 Task: Check the company news.
Action: Mouse scrolled (123, 210) with delta (0, 0)
Screenshot: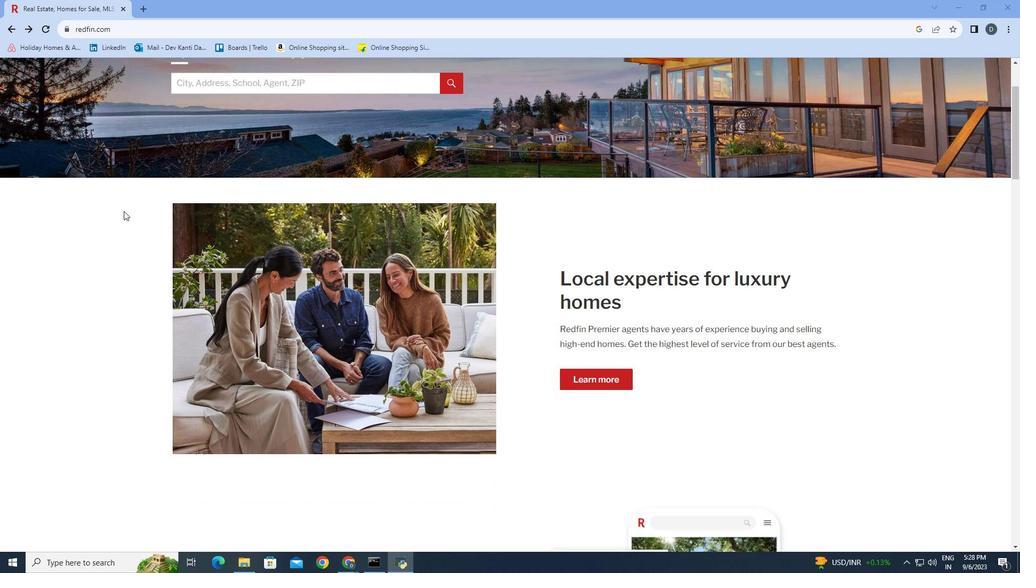 
Action: Mouse scrolled (123, 210) with delta (0, 0)
Screenshot: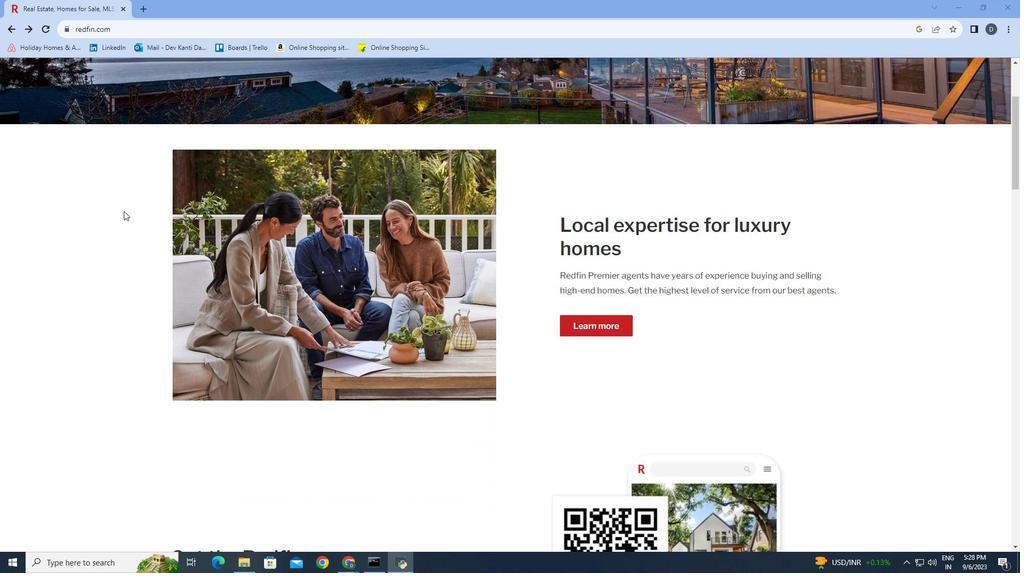 
Action: Mouse scrolled (123, 210) with delta (0, 0)
Screenshot: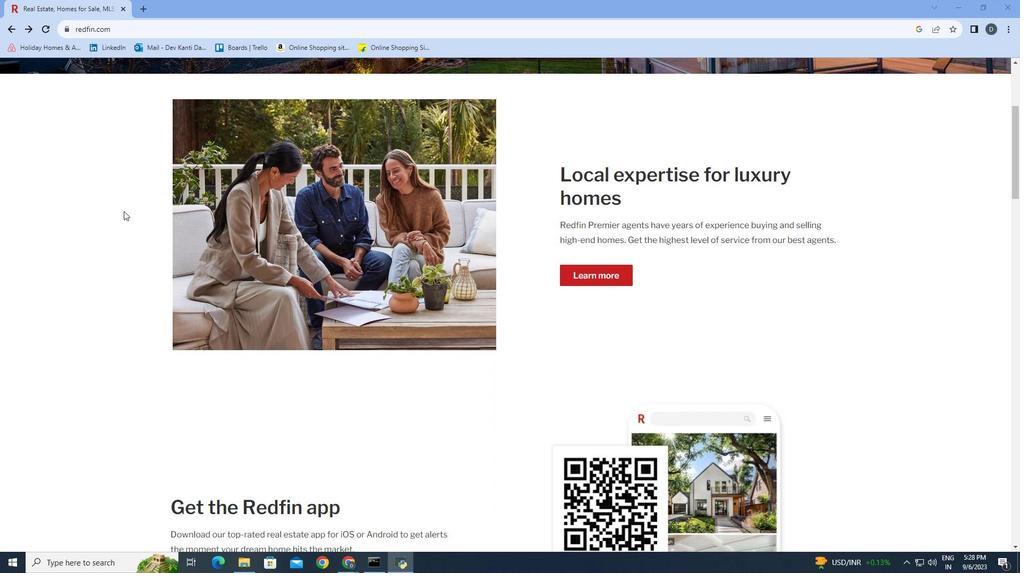 
Action: Mouse scrolled (123, 210) with delta (0, 0)
Screenshot: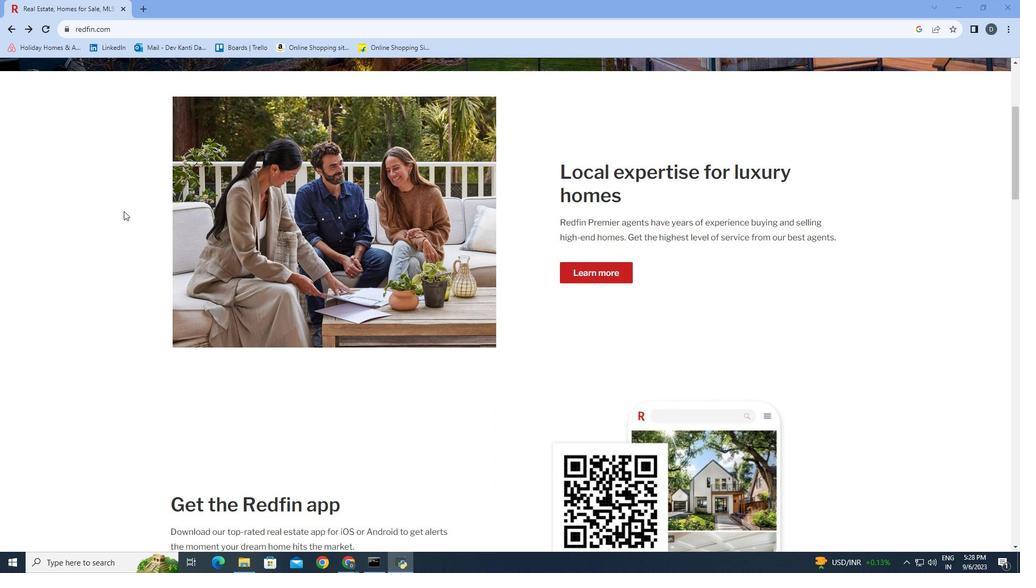 
Action: Mouse scrolled (123, 210) with delta (0, 0)
Screenshot: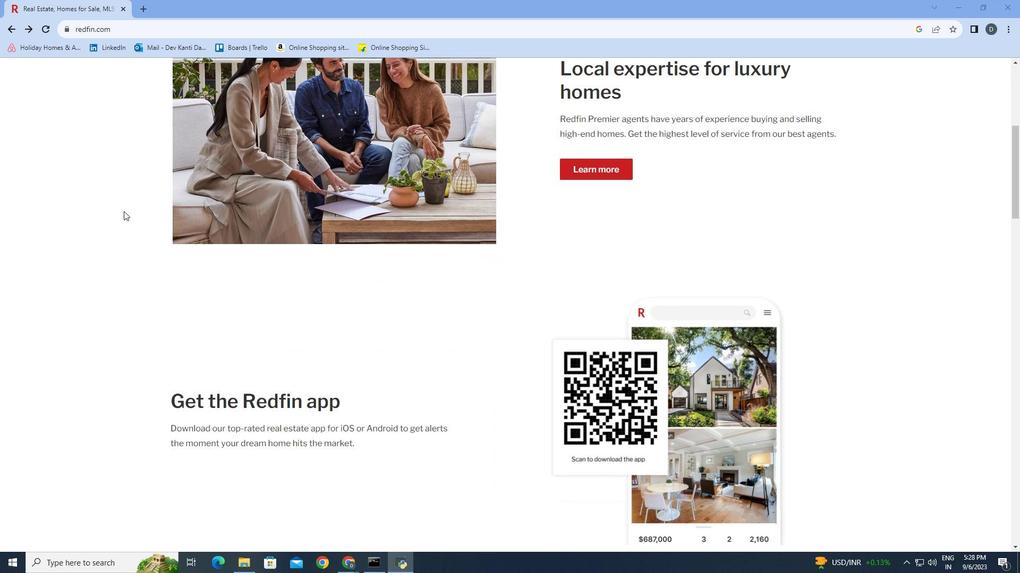 
Action: Mouse scrolled (123, 210) with delta (0, 0)
Screenshot: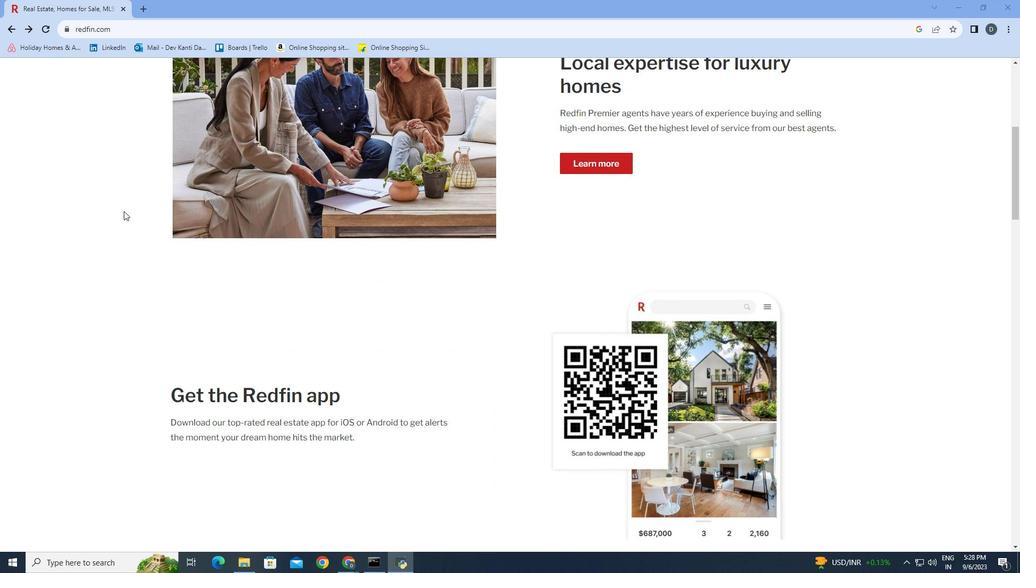 
Action: Mouse scrolled (123, 210) with delta (0, 0)
Screenshot: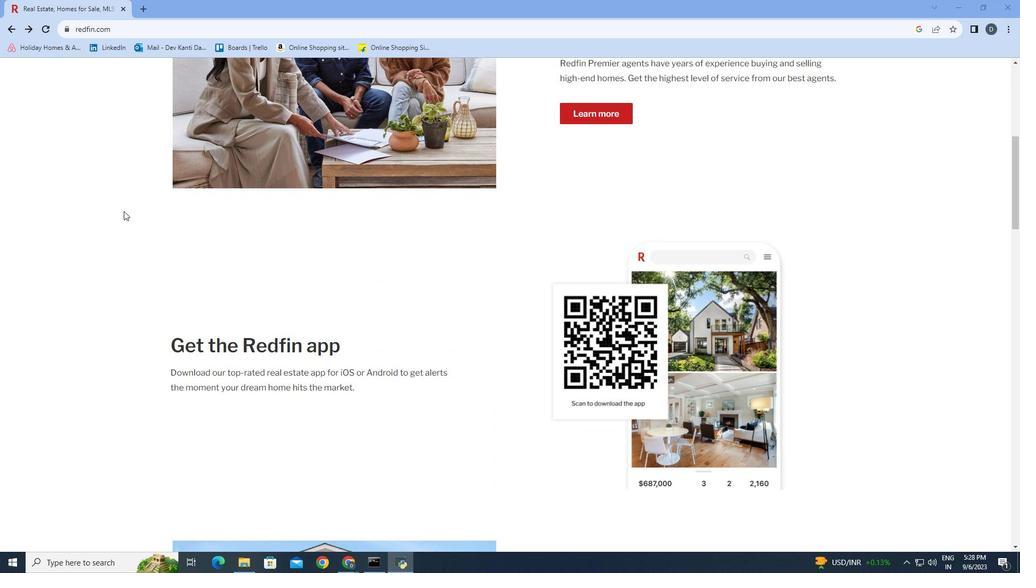 
Action: Mouse scrolled (123, 210) with delta (0, 0)
Screenshot: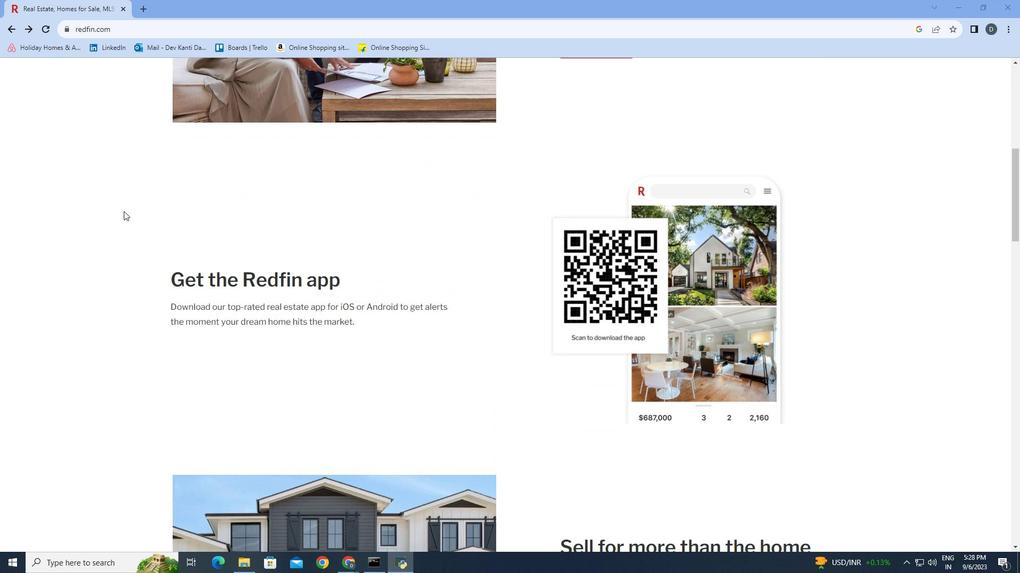 
Action: Mouse scrolled (123, 210) with delta (0, 0)
Screenshot: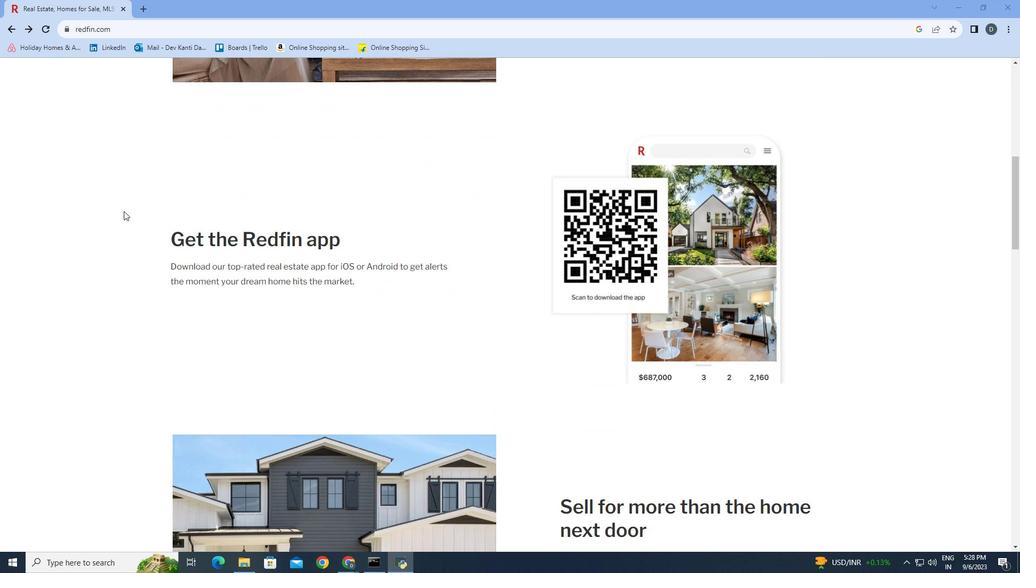 
Action: Mouse scrolled (123, 210) with delta (0, 0)
Screenshot: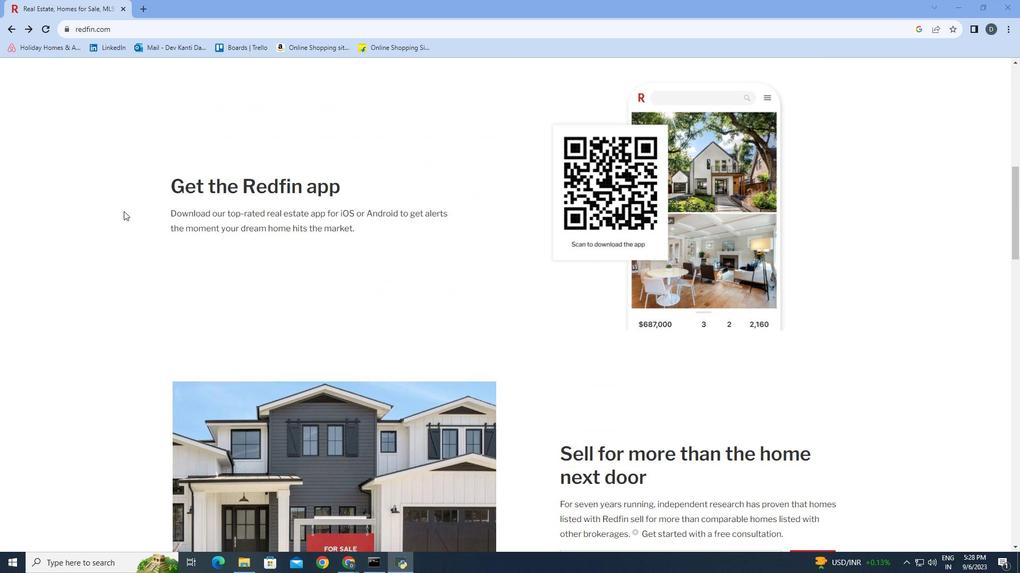 
Action: Mouse scrolled (123, 210) with delta (0, 0)
Screenshot: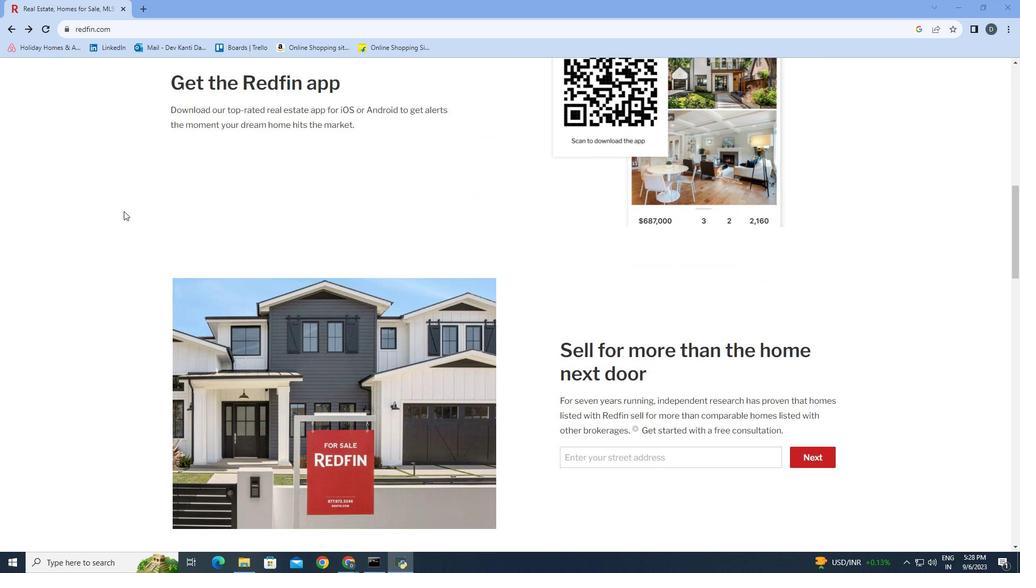 
Action: Mouse scrolled (123, 210) with delta (0, 0)
Screenshot: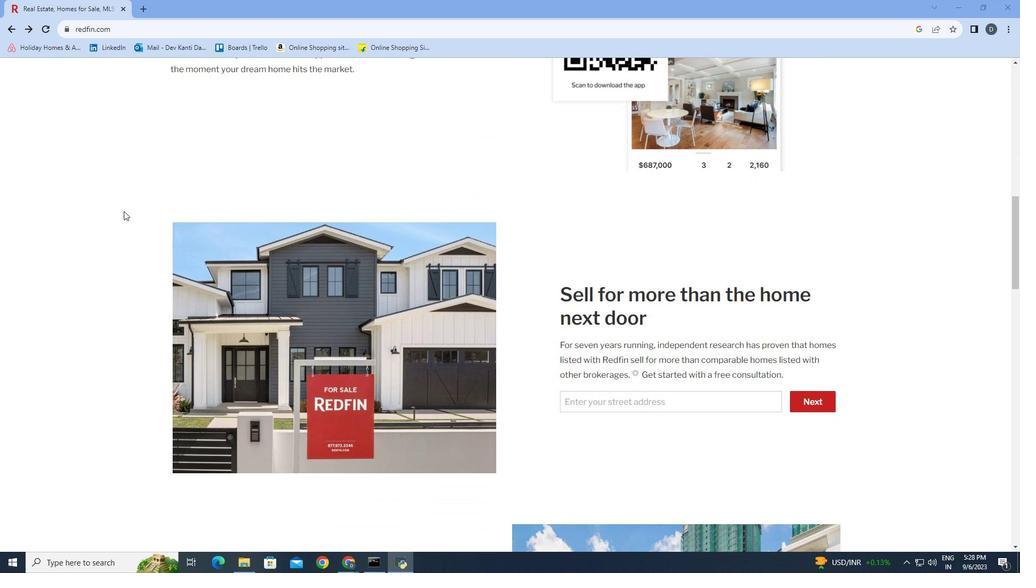 
Action: Mouse scrolled (123, 210) with delta (0, 0)
Screenshot: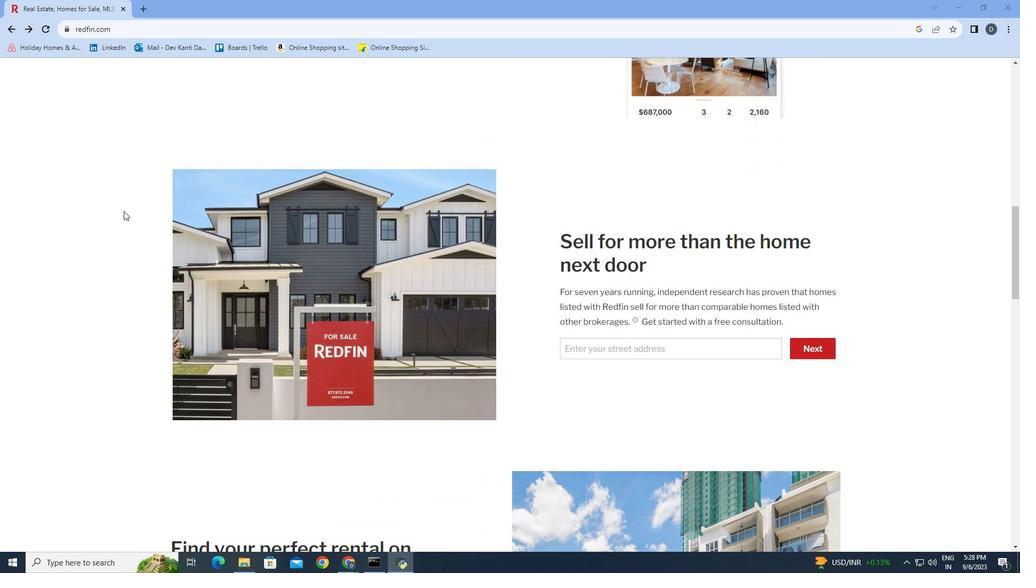 
Action: Mouse scrolled (123, 210) with delta (0, 0)
Screenshot: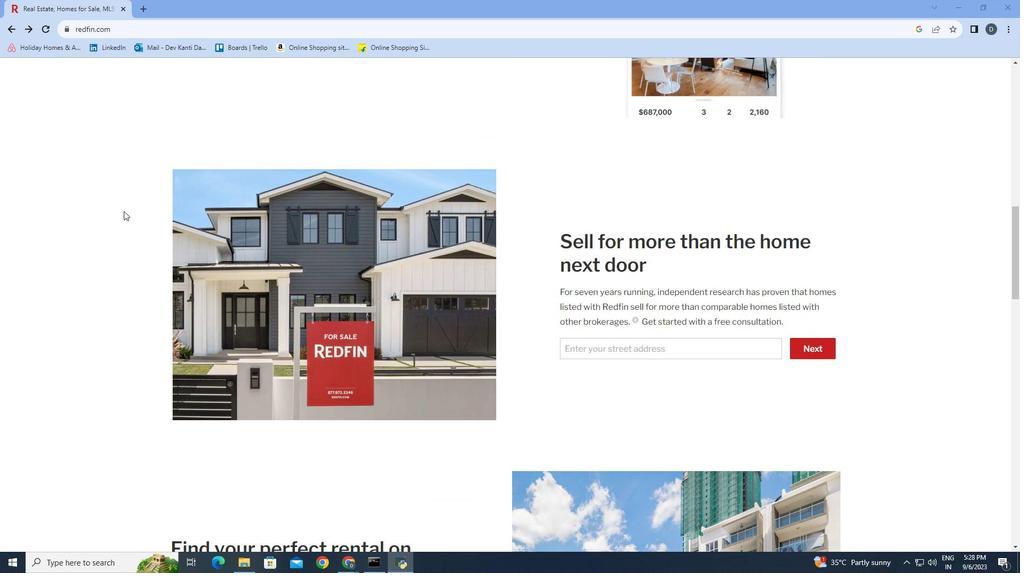 
Action: Mouse scrolled (123, 210) with delta (0, 0)
Screenshot: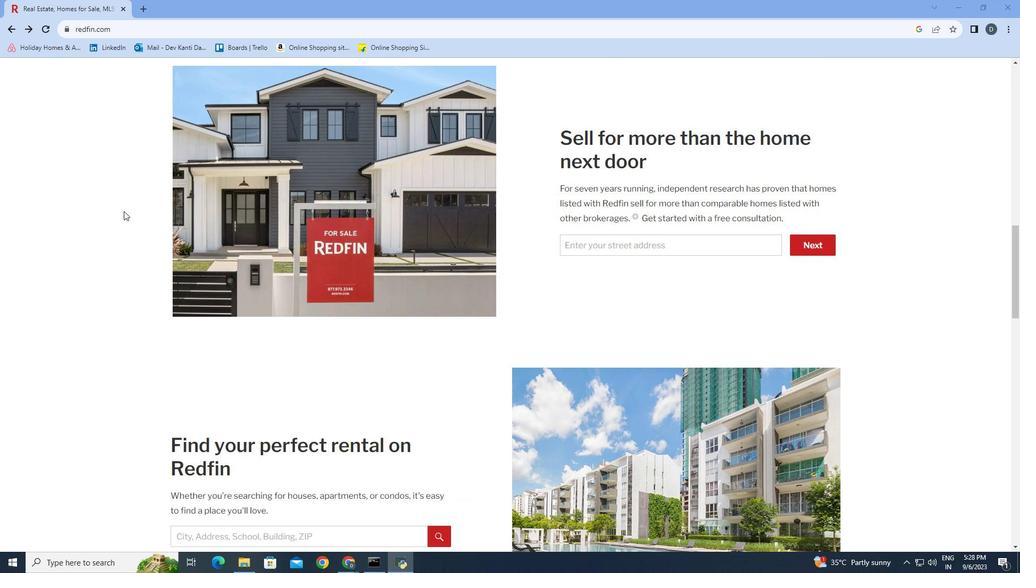 
Action: Mouse scrolled (123, 210) with delta (0, 0)
Screenshot: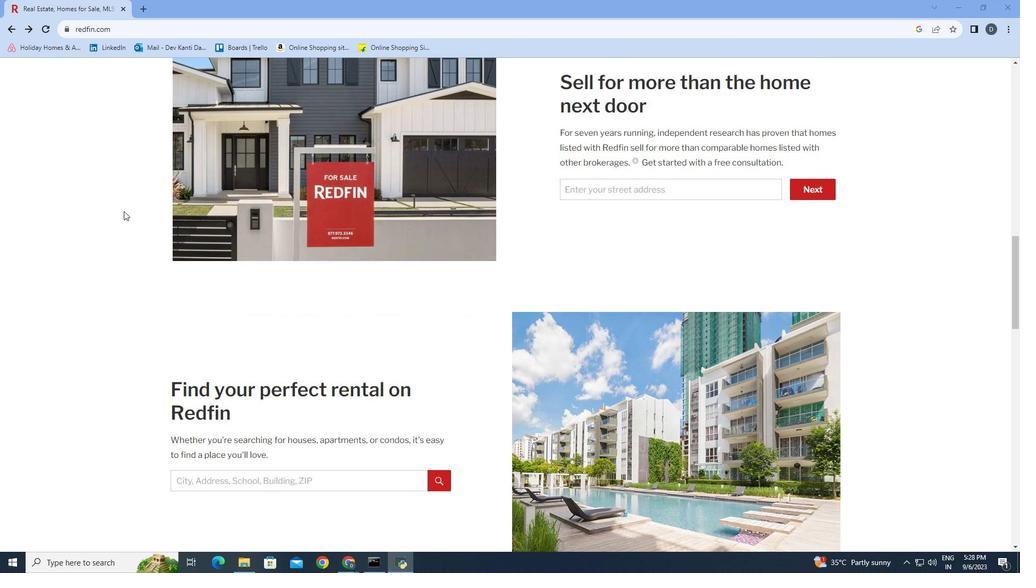 
Action: Mouse scrolled (123, 210) with delta (0, 0)
Screenshot: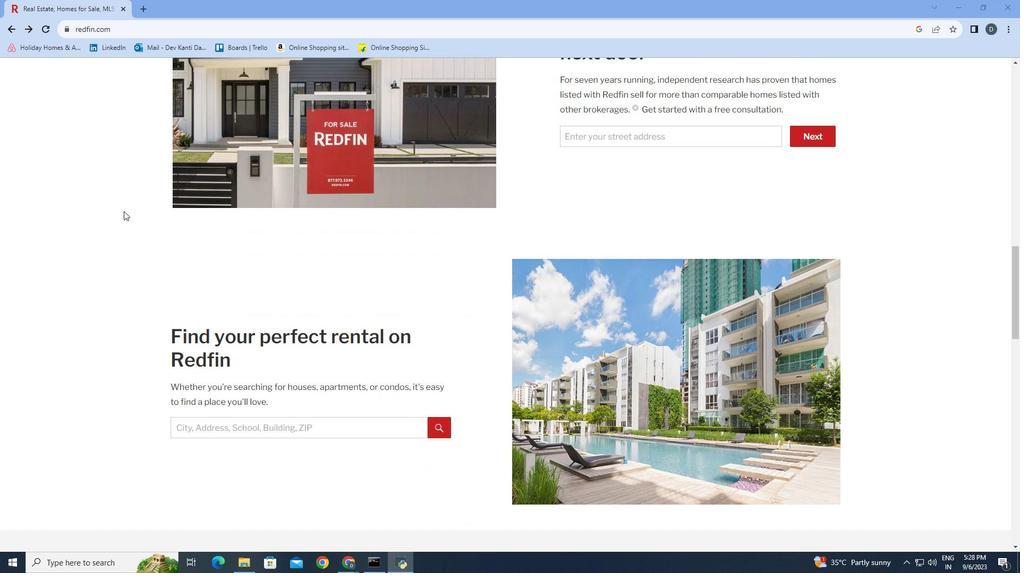 
Action: Mouse scrolled (123, 210) with delta (0, 0)
Screenshot: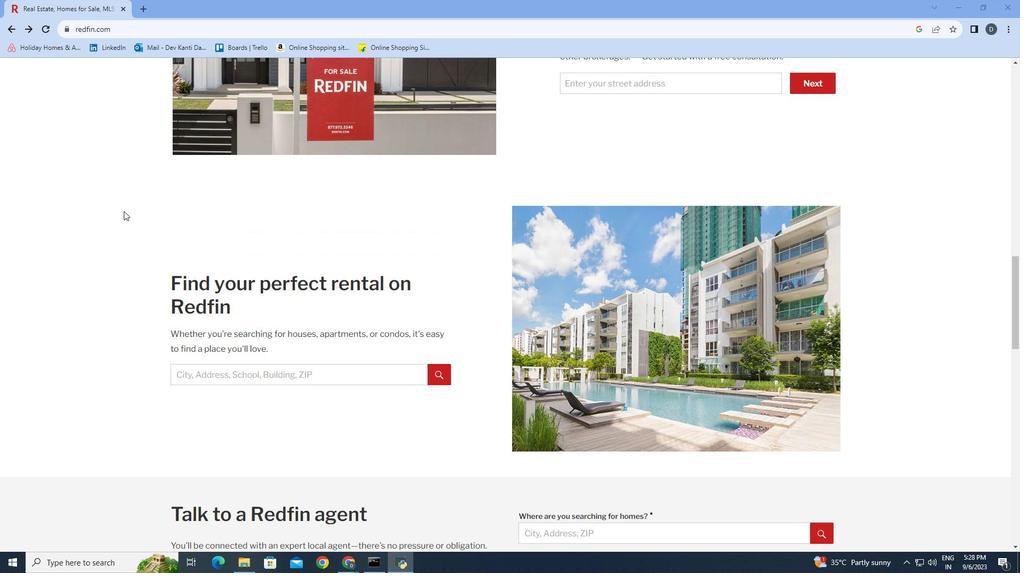 
Action: Mouse scrolled (123, 210) with delta (0, 0)
Screenshot: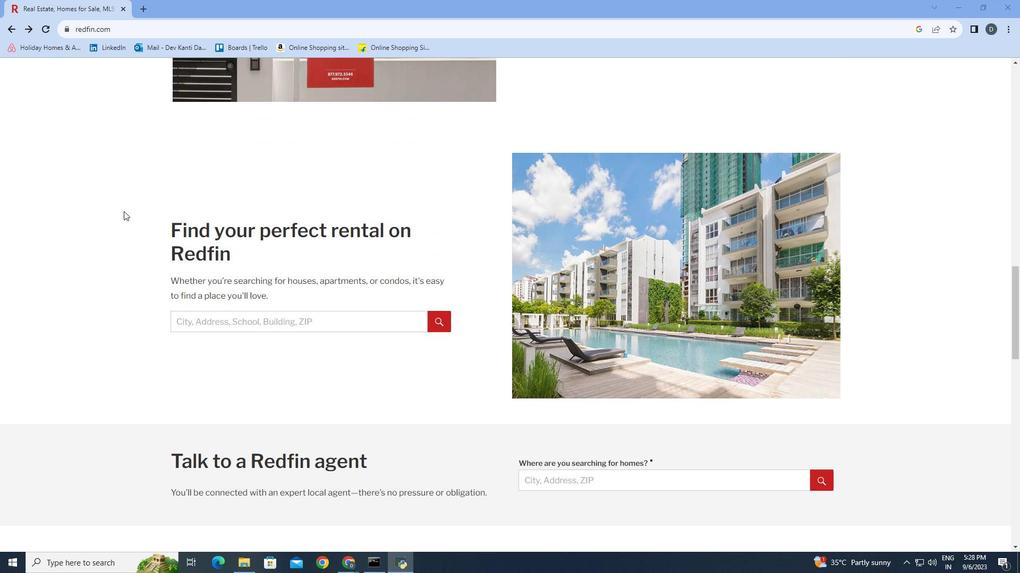 
Action: Mouse scrolled (123, 210) with delta (0, 0)
Screenshot: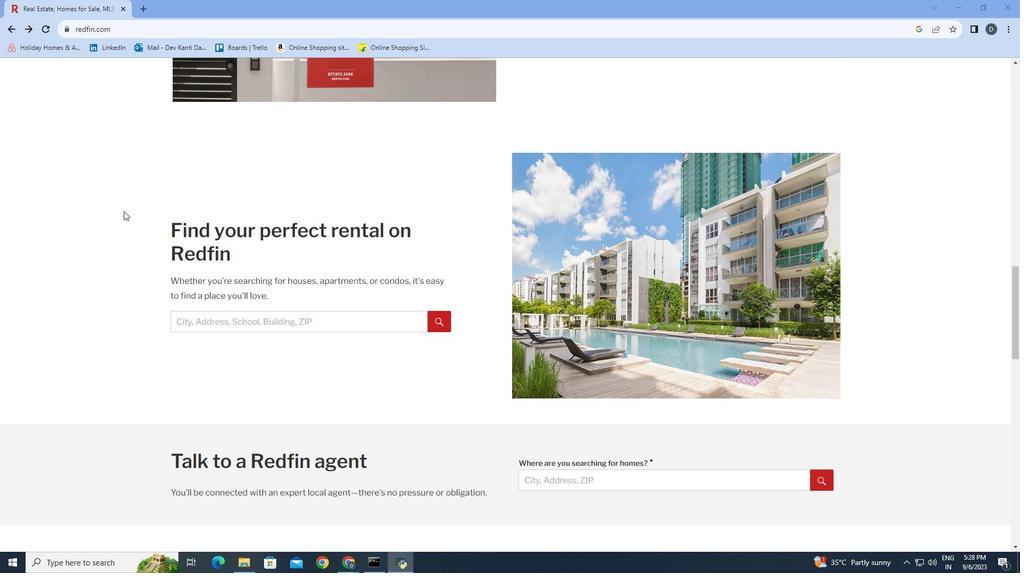 
Action: Mouse scrolled (123, 210) with delta (0, 0)
Screenshot: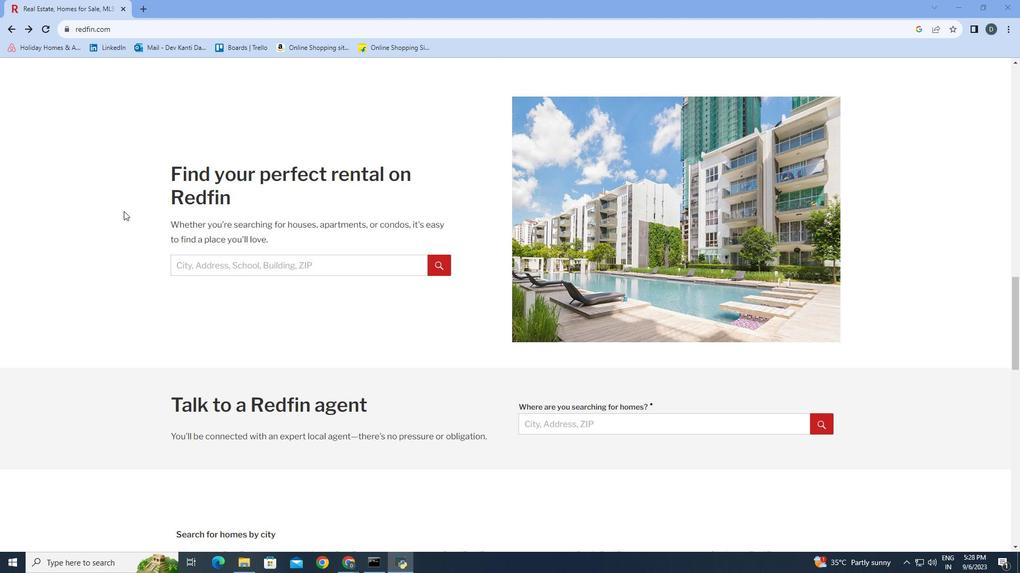 
Action: Mouse scrolled (123, 210) with delta (0, 0)
Screenshot: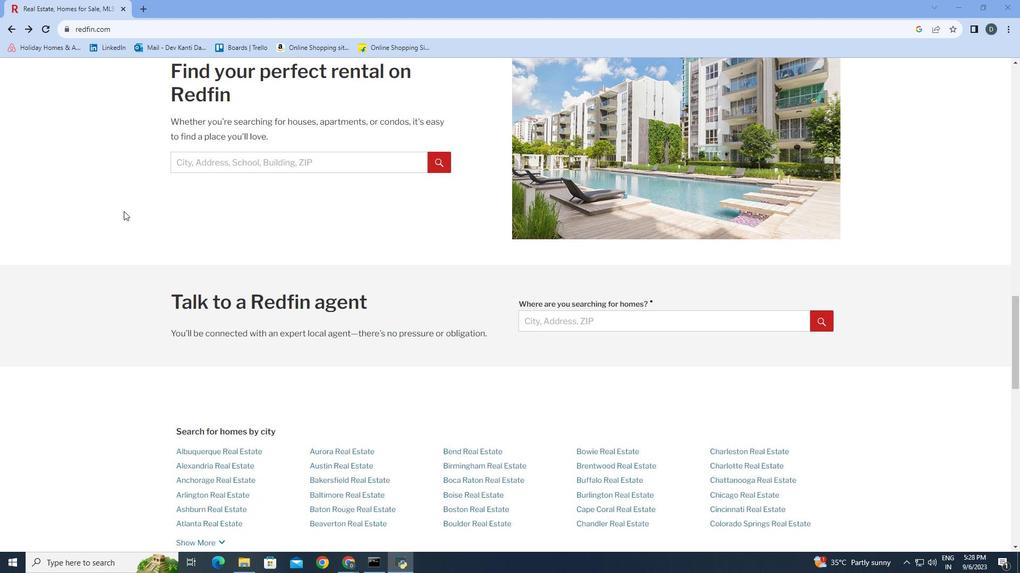 
Action: Mouse scrolled (123, 210) with delta (0, 0)
Screenshot: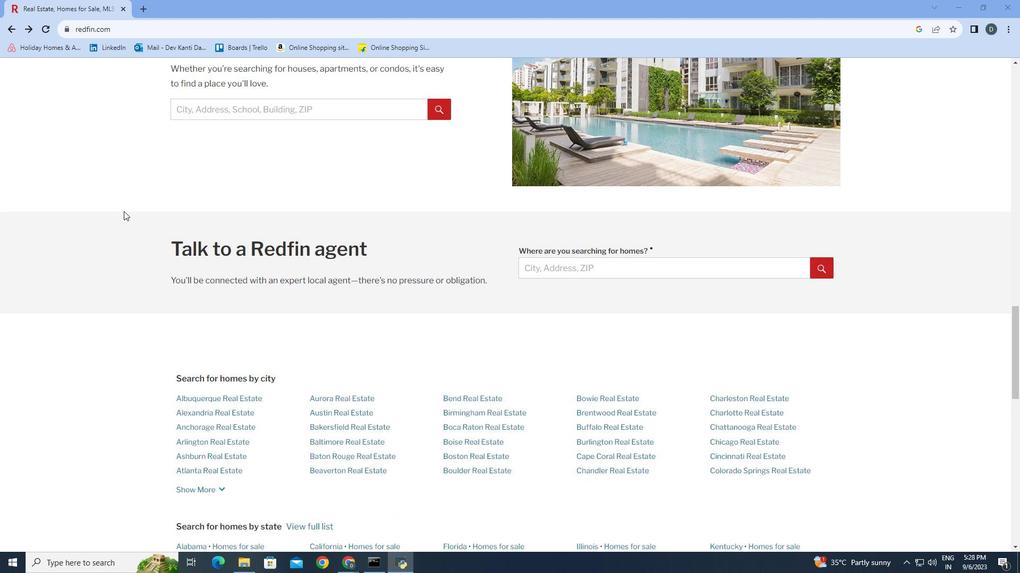
Action: Mouse scrolled (123, 210) with delta (0, 0)
Screenshot: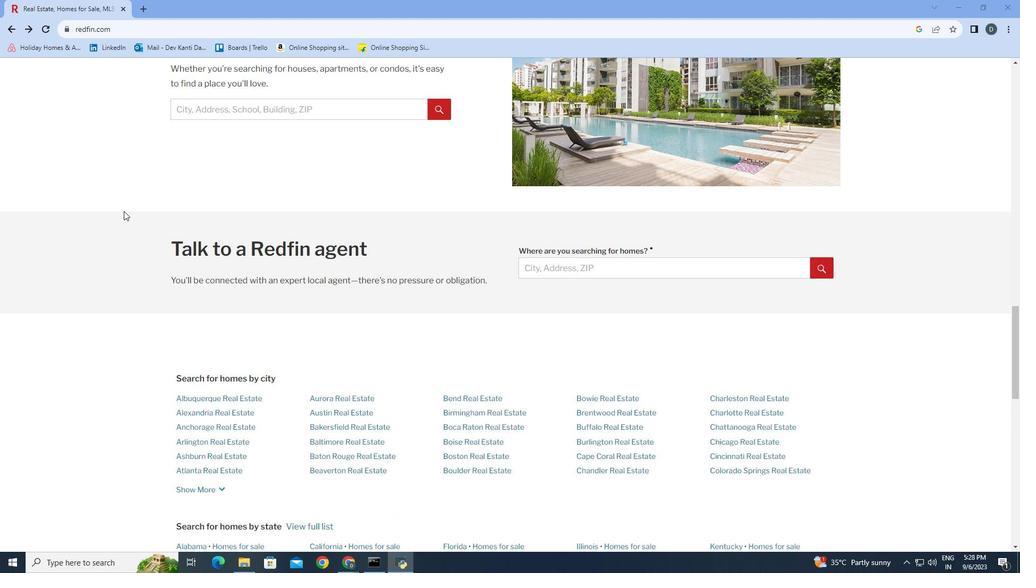 
Action: Mouse scrolled (123, 210) with delta (0, 0)
Screenshot: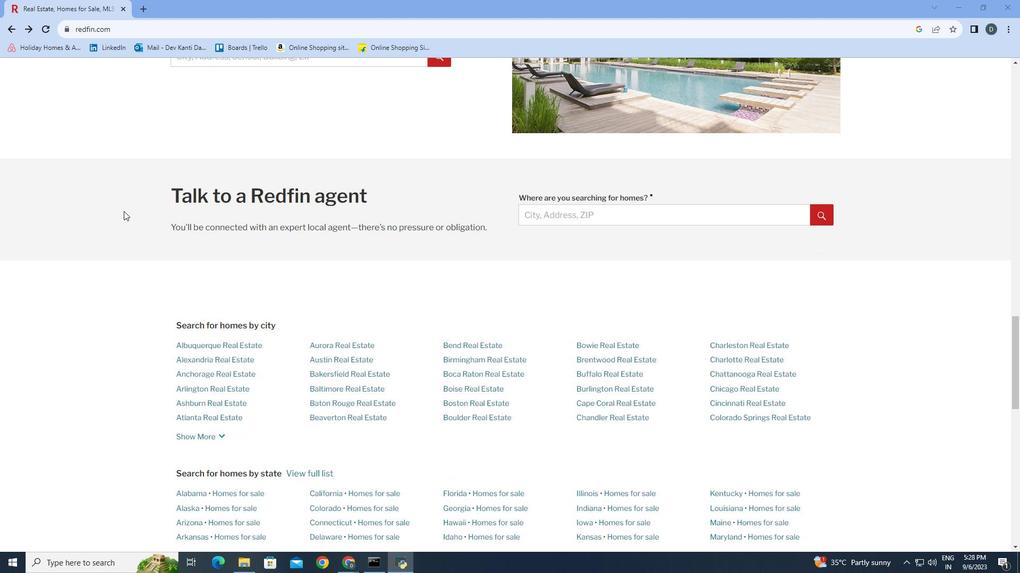 
Action: Mouse scrolled (123, 210) with delta (0, 0)
Screenshot: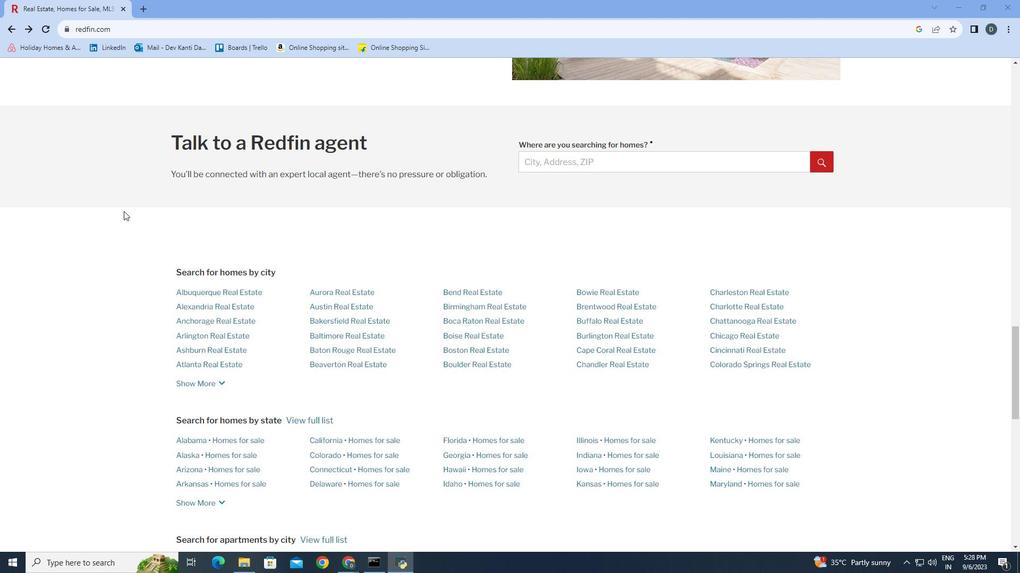 
Action: Mouse scrolled (123, 210) with delta (0, 0)
Screenshot: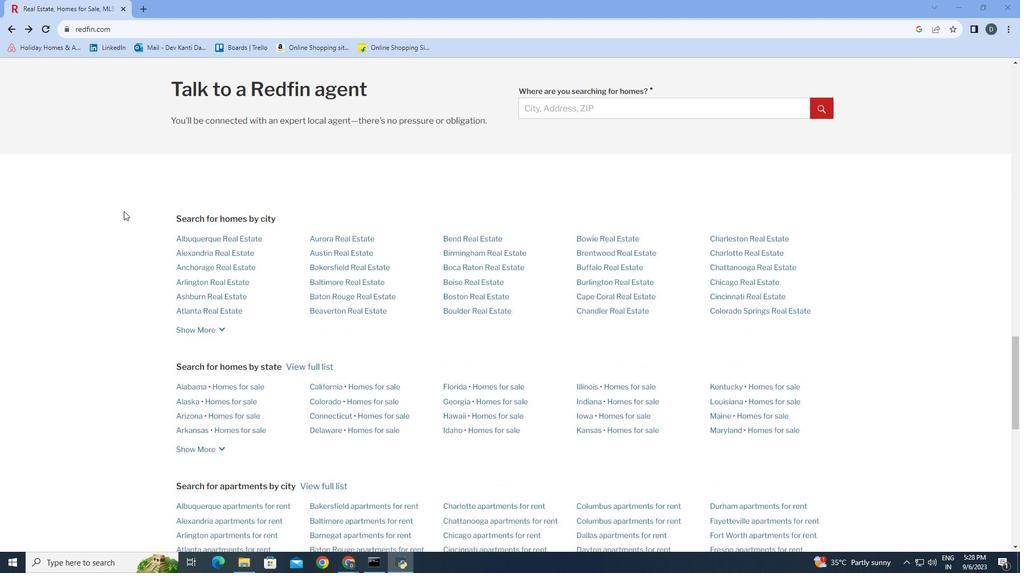 
Action: Mouse scrolled (123, 210) with delta (0, 0)
Screenshot: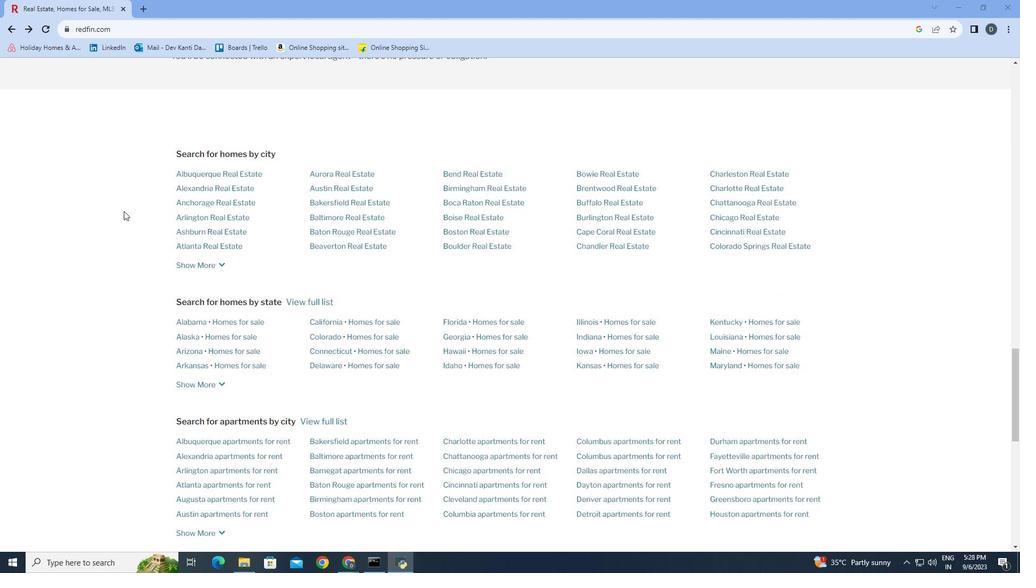 
Action: Mouse scrolled (123, 210) with delta (0, 0)
Screenshot: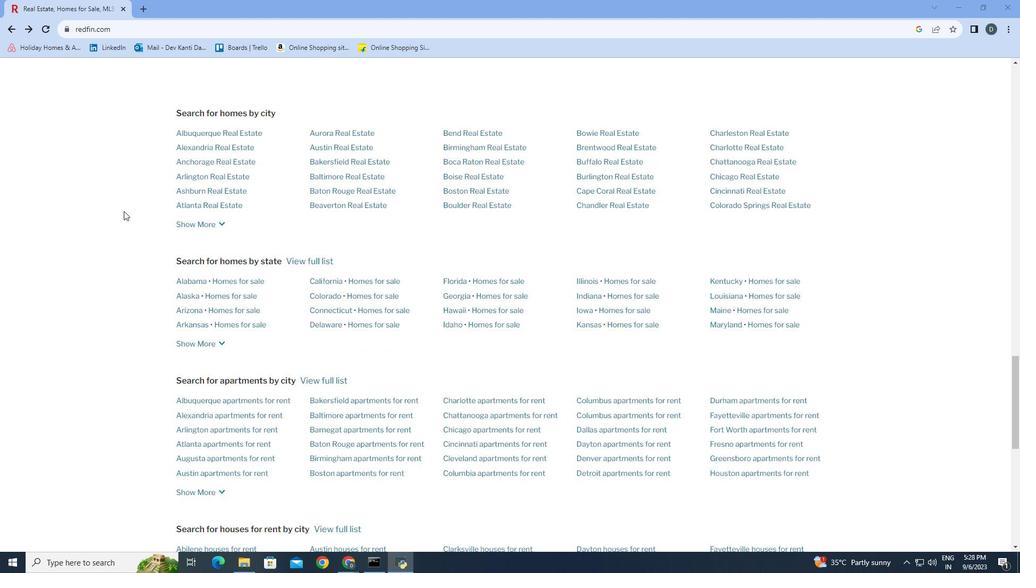 
Action: Mouse scrolled (123, 210) with delta (0, 0)
Screenshot: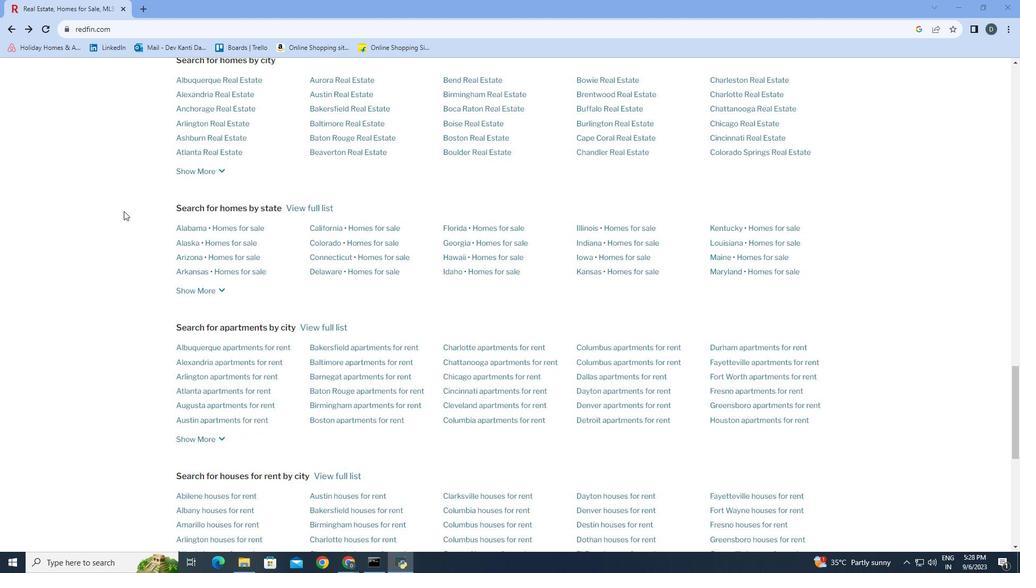 
Action: Mouse scrolled (123, 210) with delta (0, 0)
Screenshot: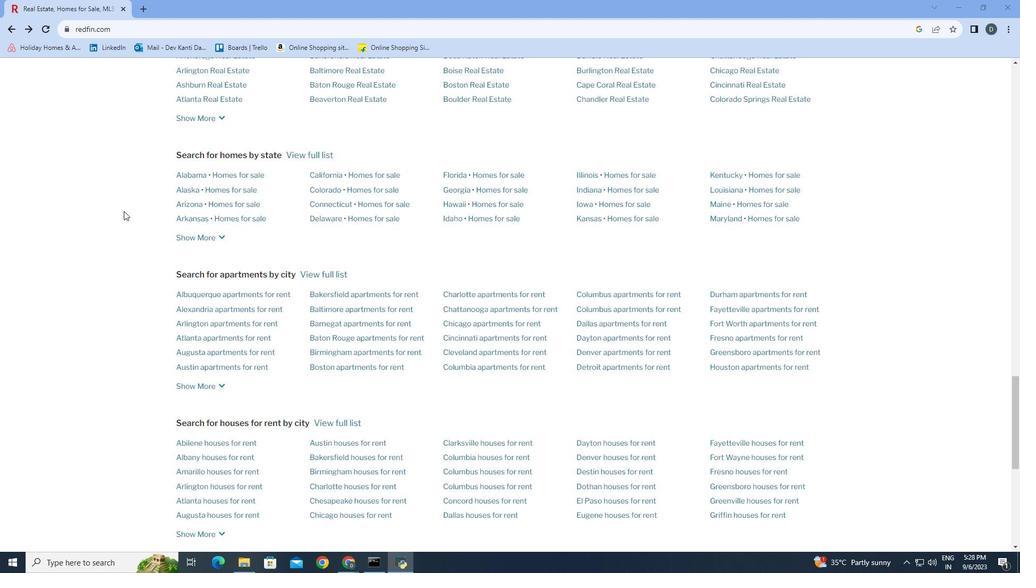 
Action: Mouse scrolled (123, 210) with delta (0, 0)
Screenshot: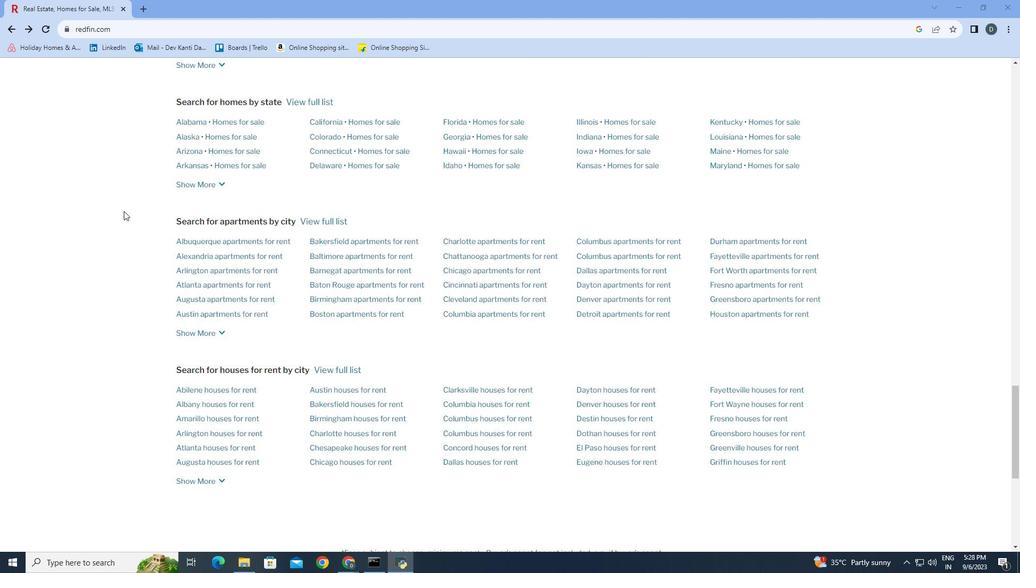 
Action: Mouse scrolled (123, 210) with delta (0, 0)
Screenshot: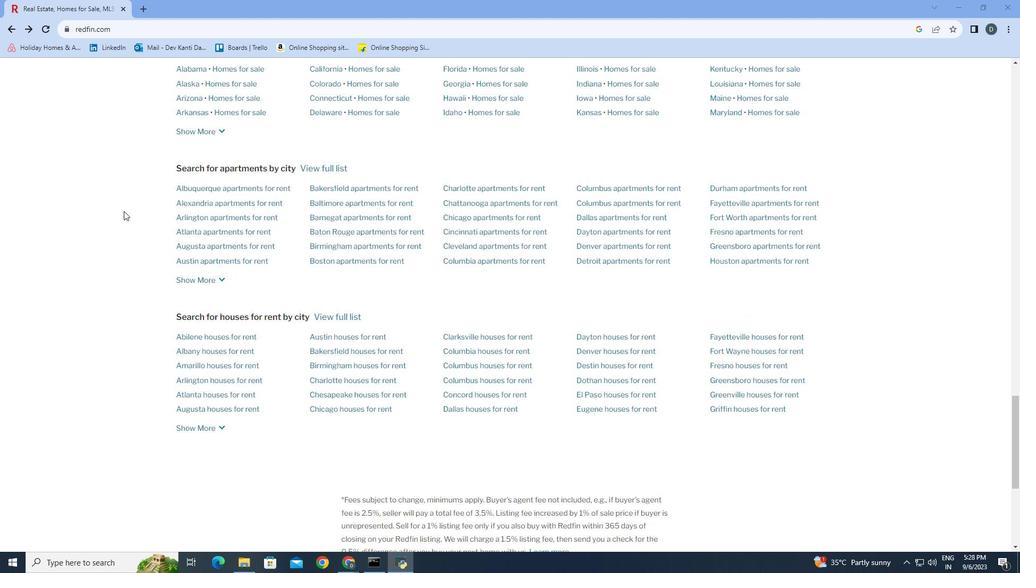 
Action: Mouse scrolled (123, 210) with delta (0, 0)
Screenshot: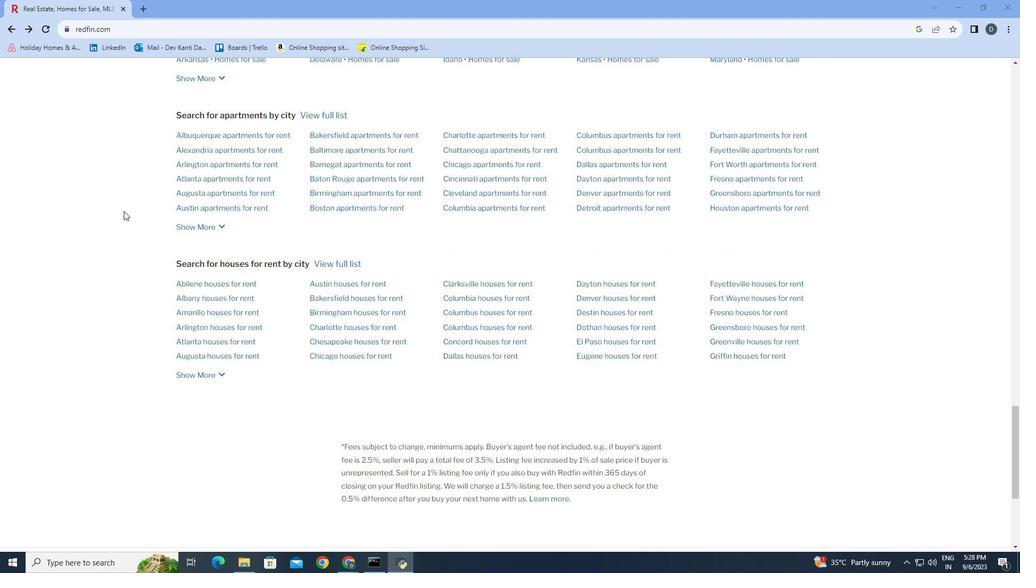 
Action: Mouse scrolled (123, 210) with delta (0, 0)
Screenshot: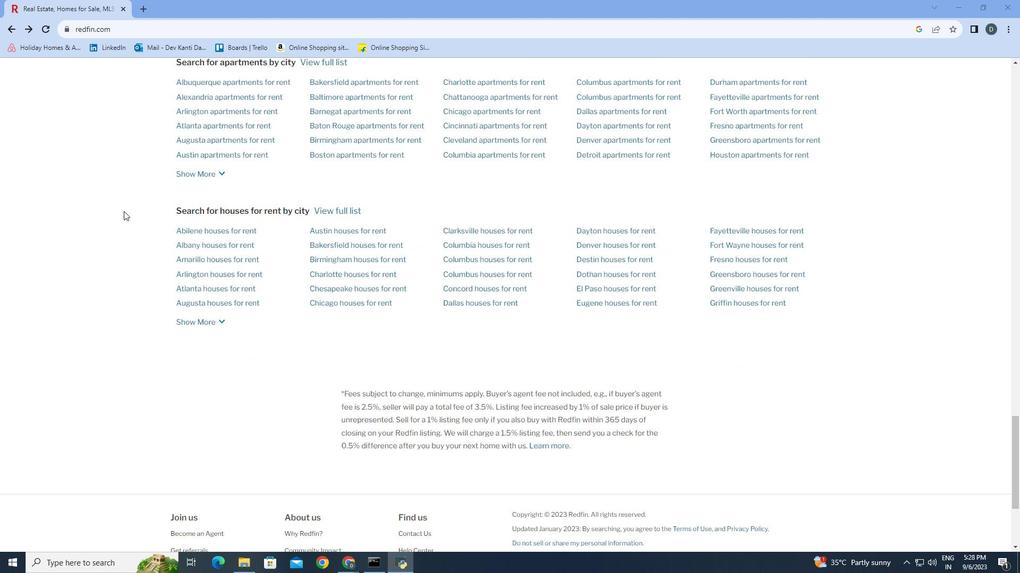 
Action: Mouse scrolled (123, 210) with delta (0, 0)
Screenshot: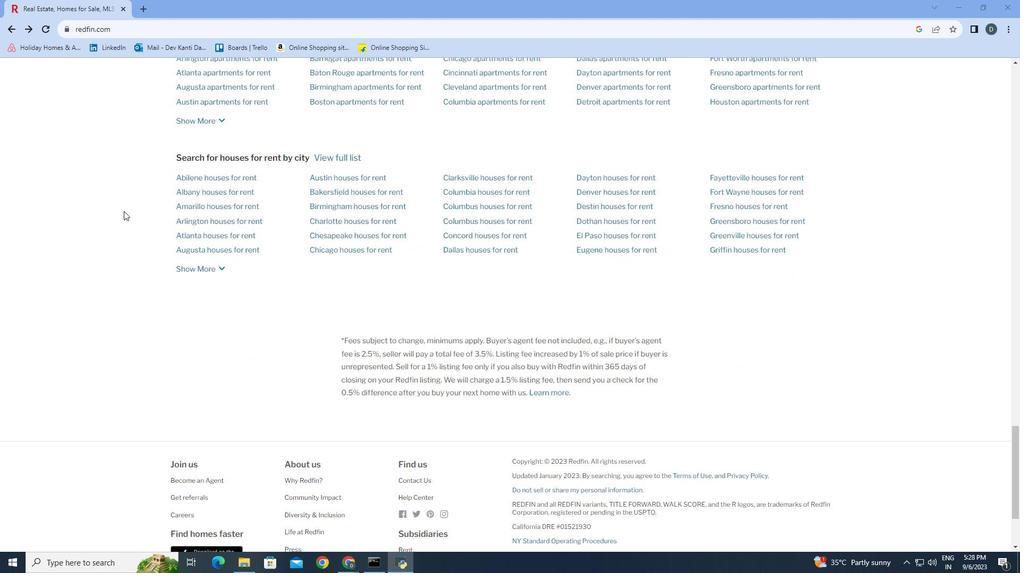 
Action: Mouse scrolled (123, 210) with delta (0, 0)
Screenshot: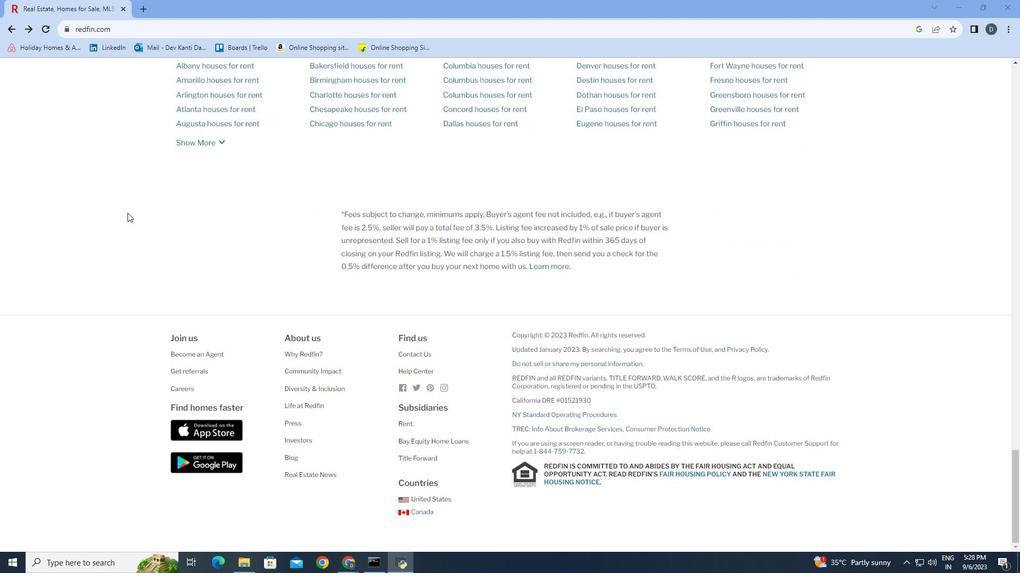 
Action: Mouse scrolled (123, 210) with delta (0, 0)
Screenshot: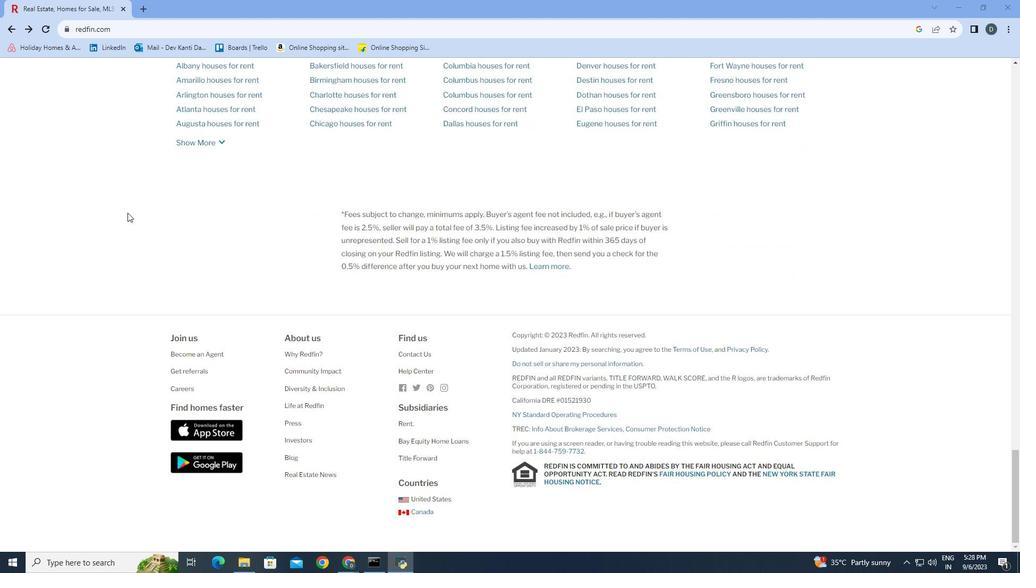 
Action: Mouse scrolled (123, 210) with delta (0, 0)
Screenshot: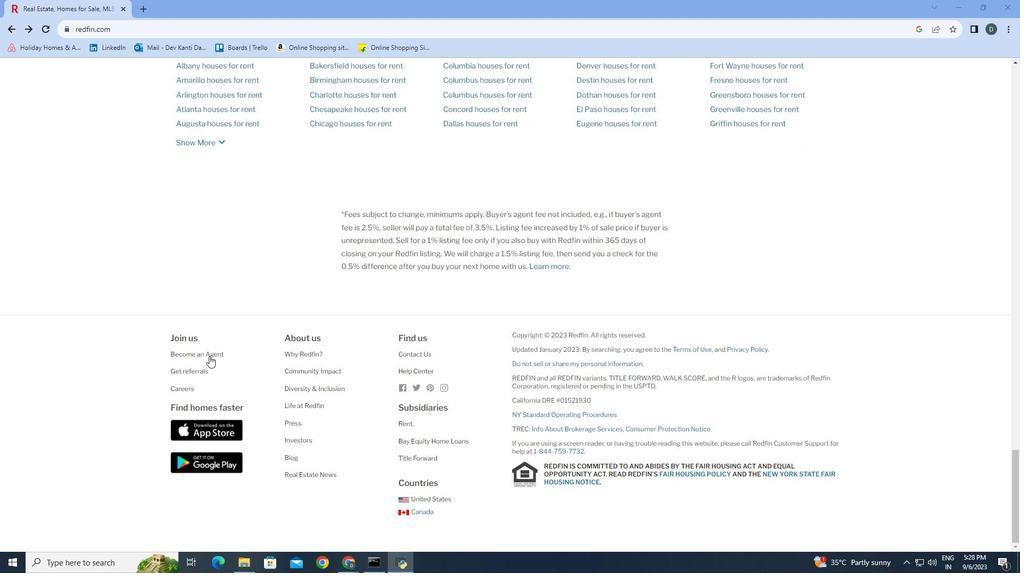 
Action: Mouse scrolled (123, 210) with delta (0, 0)
Screenshot: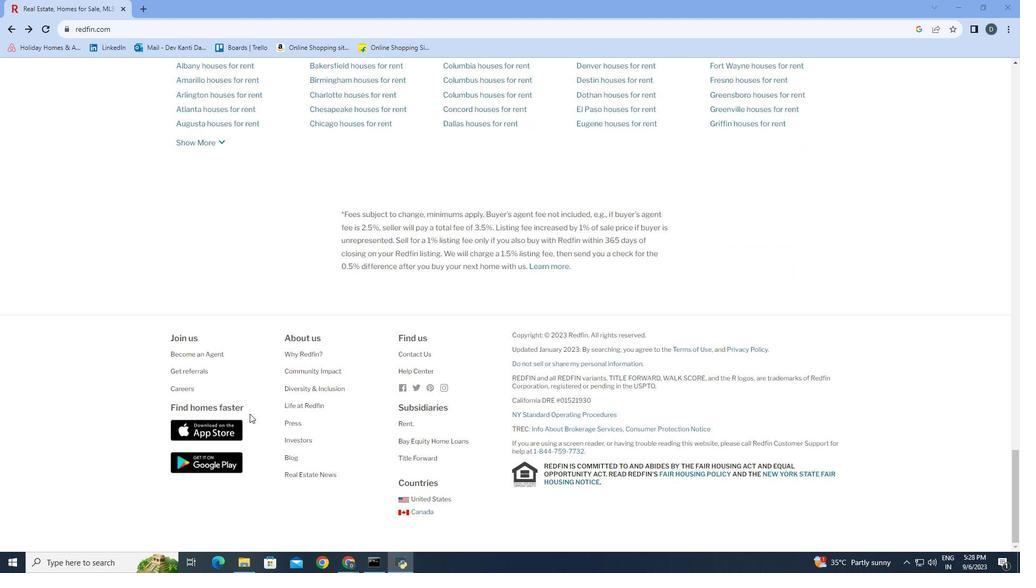 
Action: Mouse scrolled (123, 210) with delta (0, 0)
Screenshot: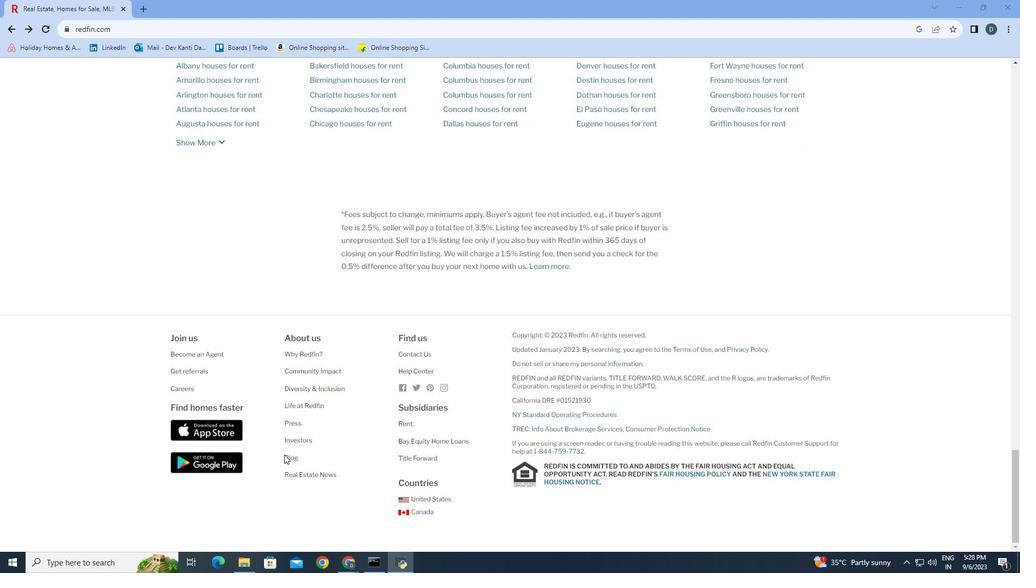 
Action: Mouse moved to (294, 475)
Screenshot: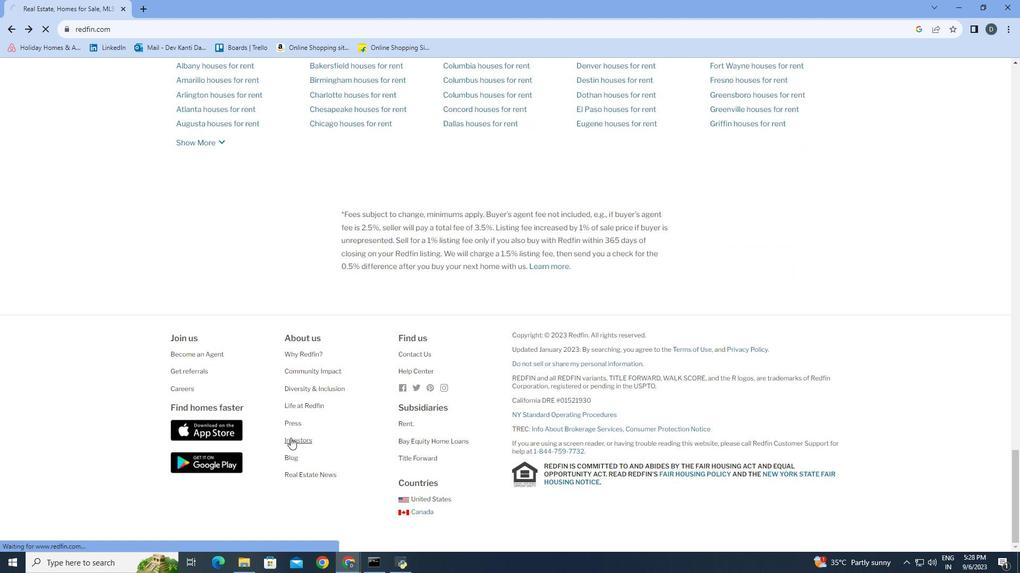 
Action: Mouse pressed left at (294, 475)
Screenshot: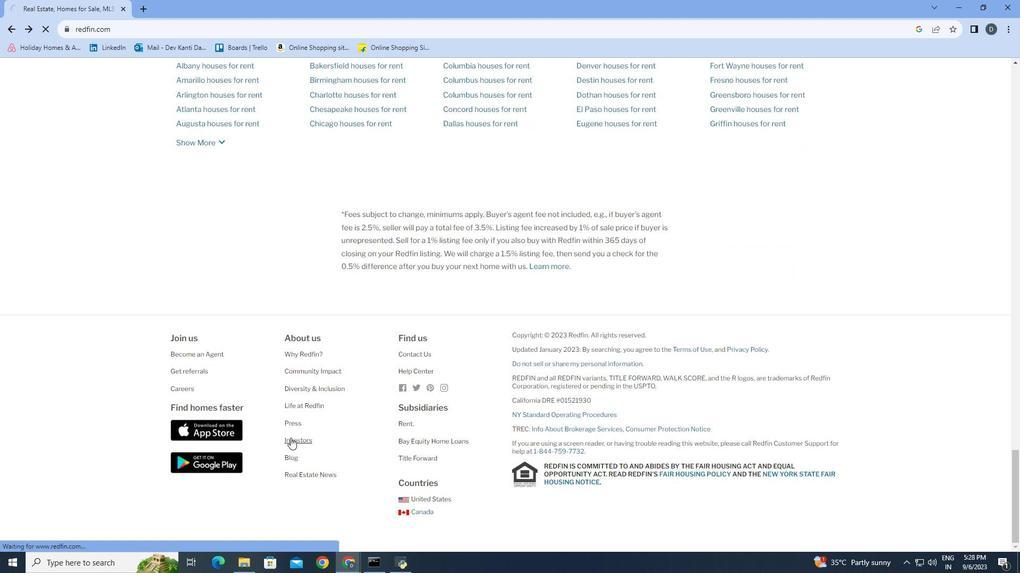 
Action: Mouse moved to (503, 373)
Screenshot: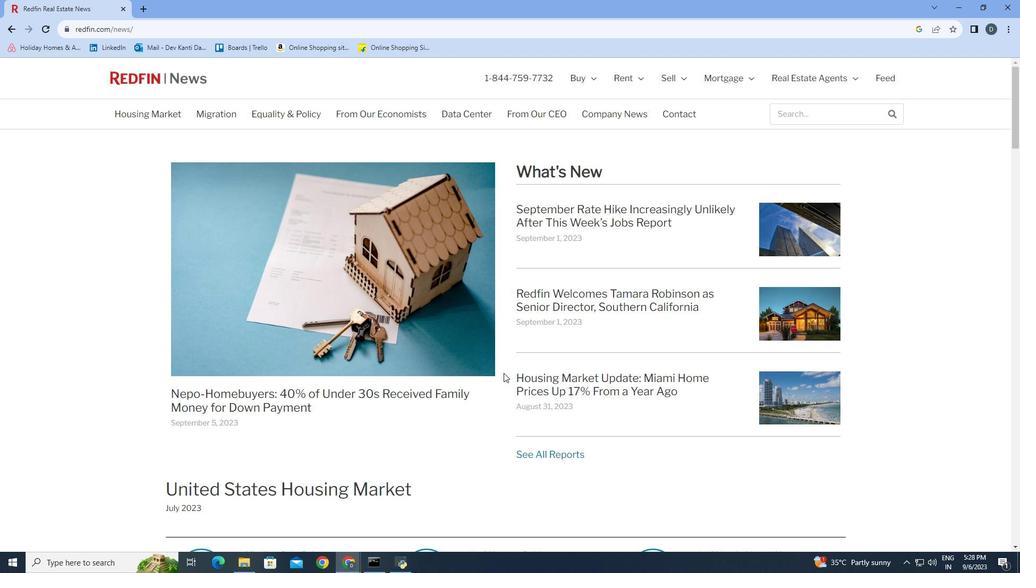 
Action: Mouse scrolled (503, 373) with delta (0, 0)
Screenshot: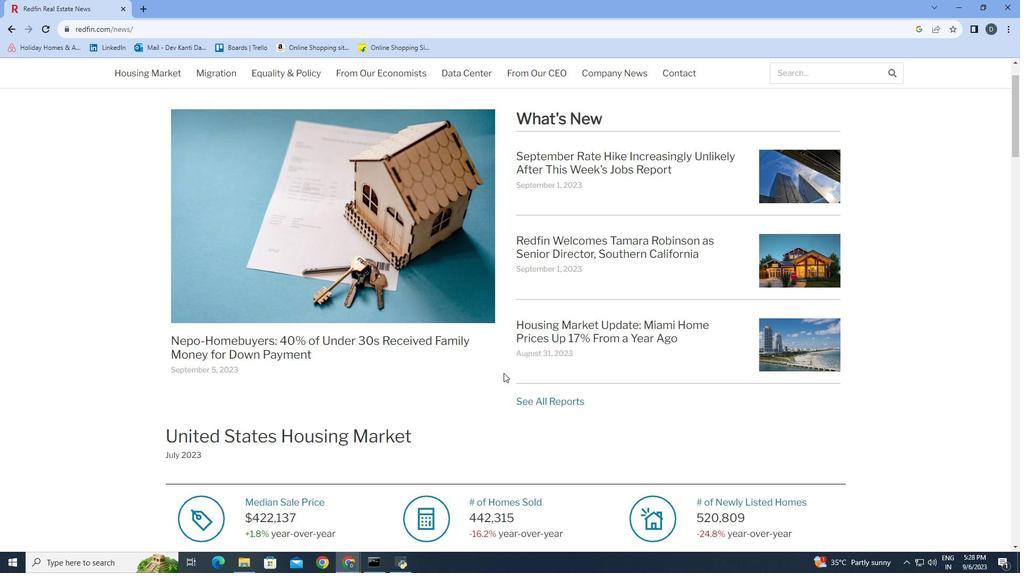 
Action: Mouse scrolled (503, 374) with delta (0, 0)
Screenshot: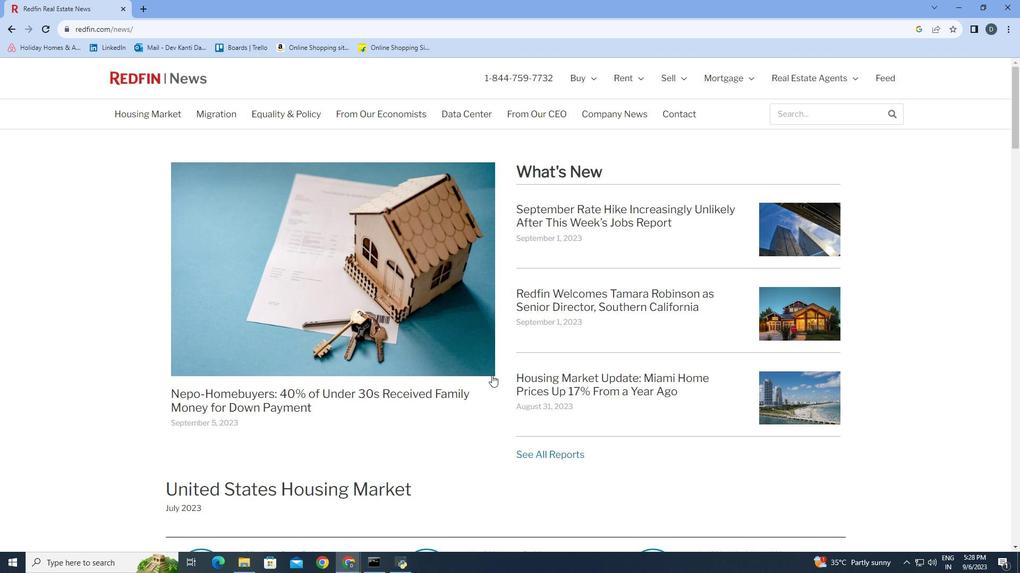 
Action: Mouse scrolled (503, 374) with delta (0, 0)
Screenshot: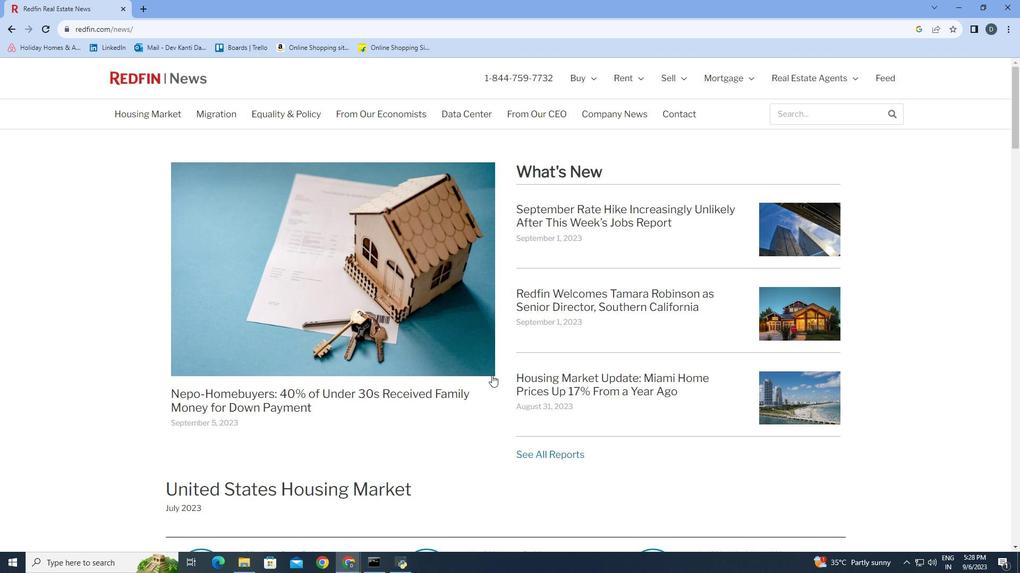 
Action: Mouse scrolled (503, 374) with delta (0, 0)
Screenshot: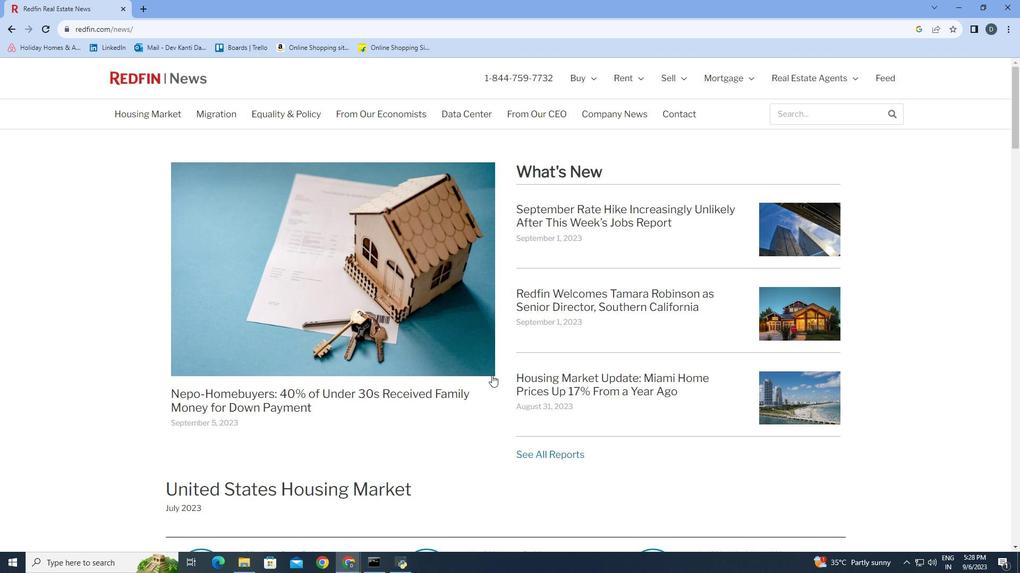 
Action: Mouse scrolled (503, 374) with delta (0, 0)
Screenshot: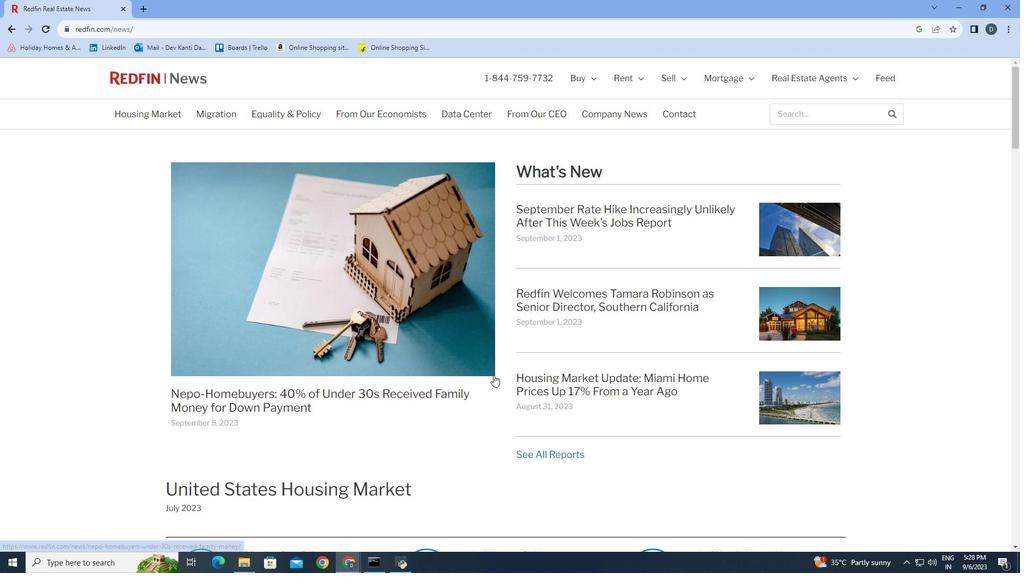 
Action: Mouse scrolled (503, 374) with delta (0, 0)
Screenshot: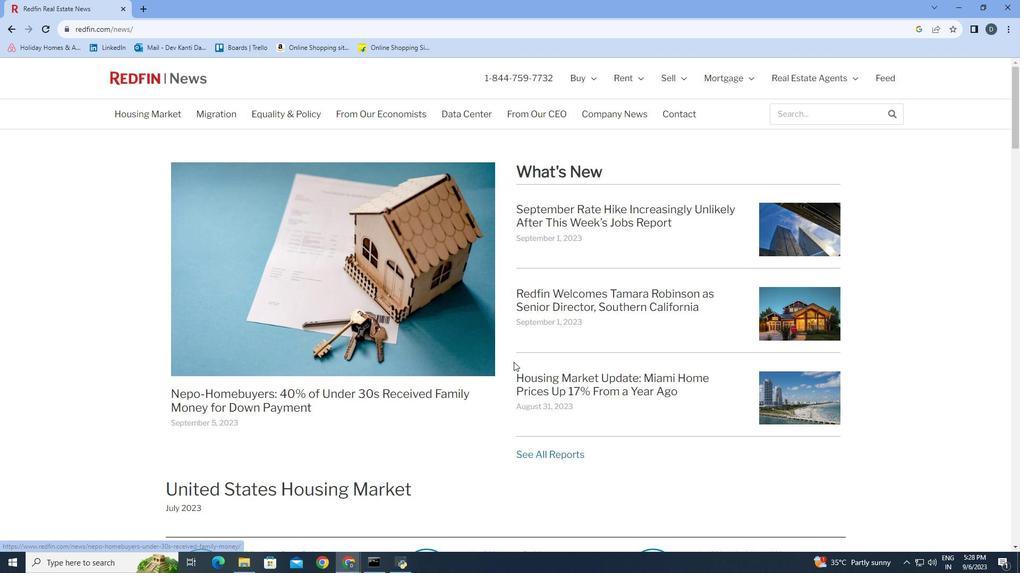 
Action: Mouse moved to (531, 343)
Screenshot: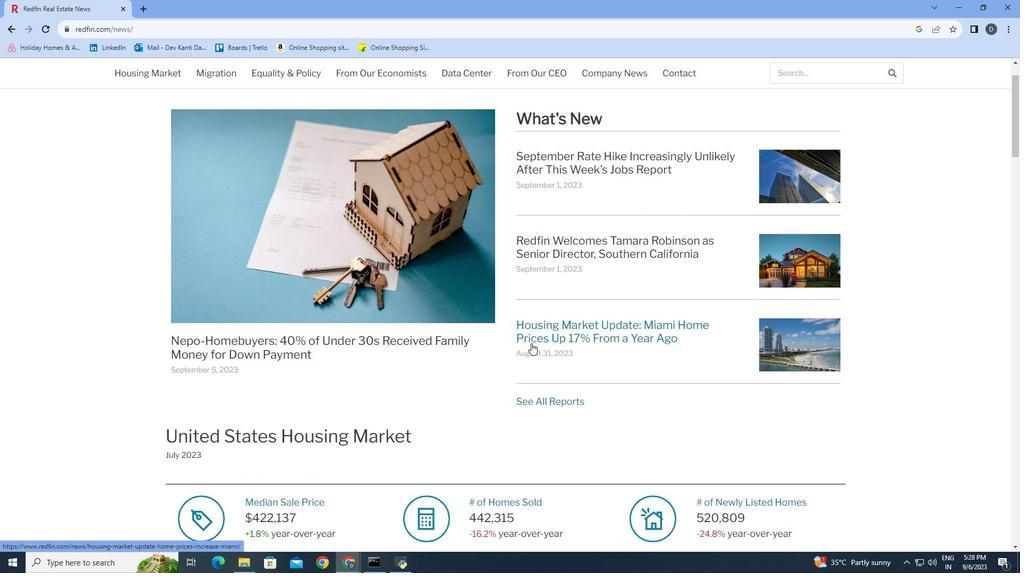 
Action: Mouse scrolled (531, 343) with delta (0, 0)
Screenshot: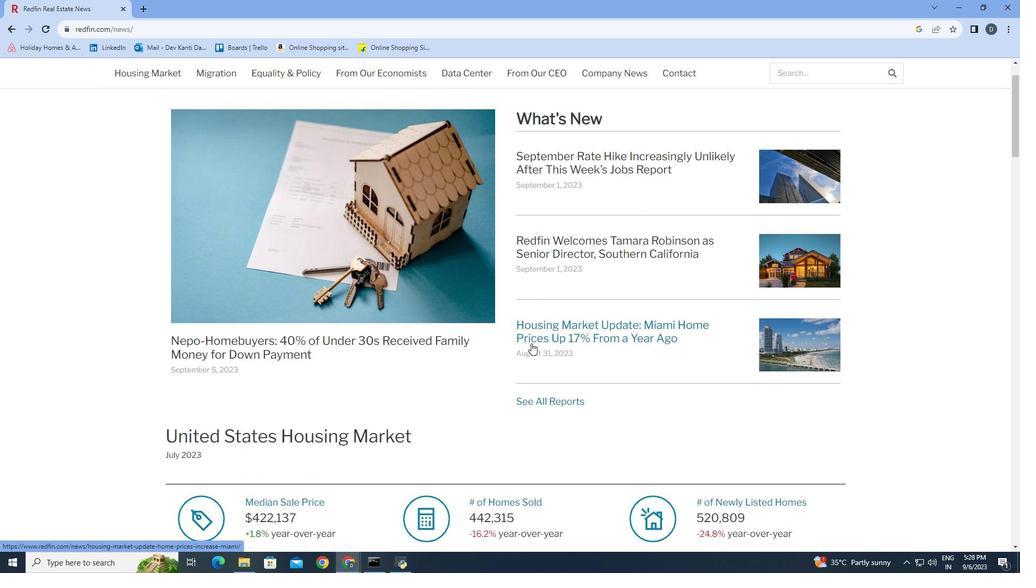 
Action: Mouse scrolled (531, 344) with delta (0, 0)
Screenshot: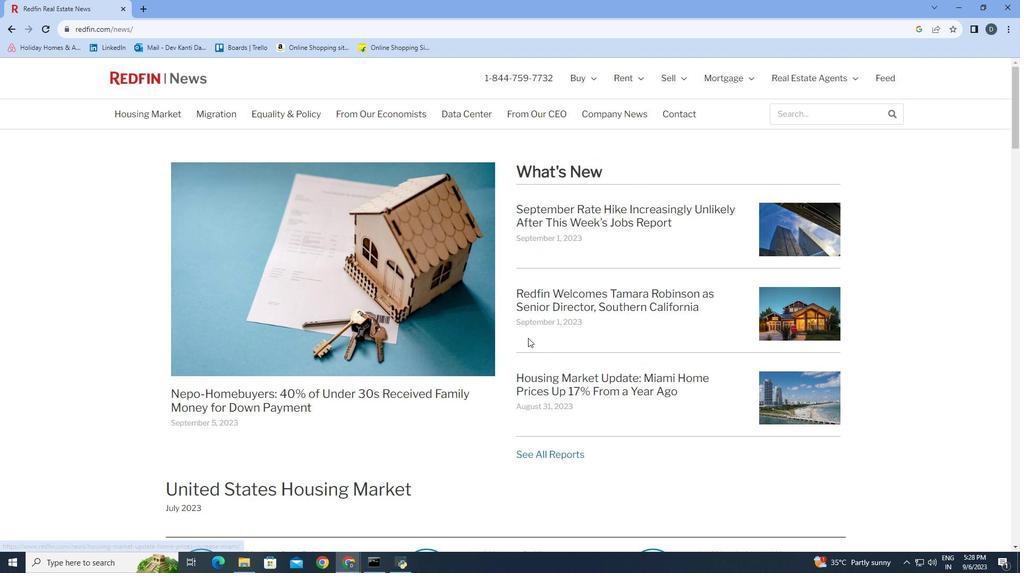 
Action: Mouse scrolled (531, 344) with delta (0, 0)
Screenshot: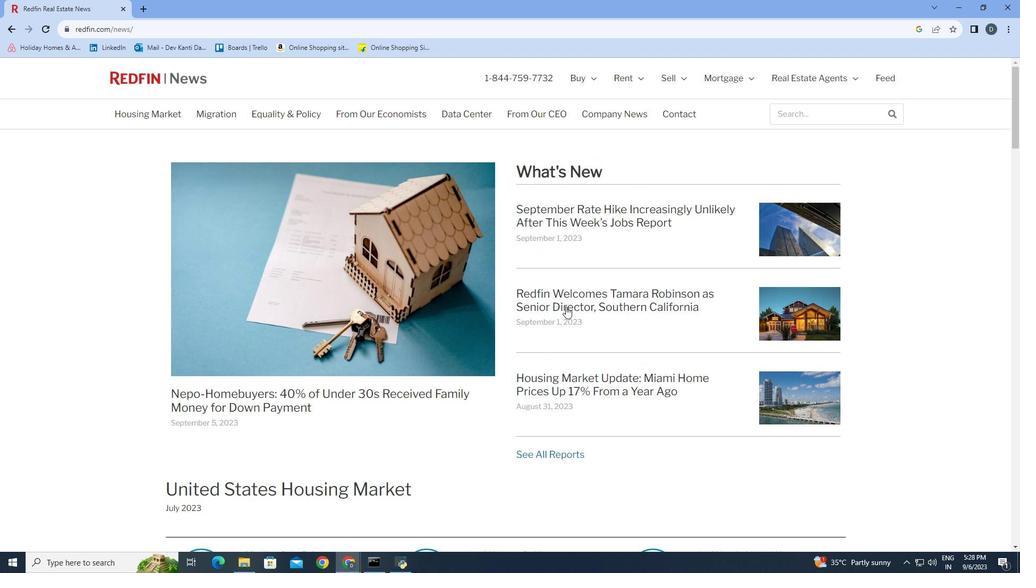 
Action: Mouse moved to (631, 116)
Screenshot: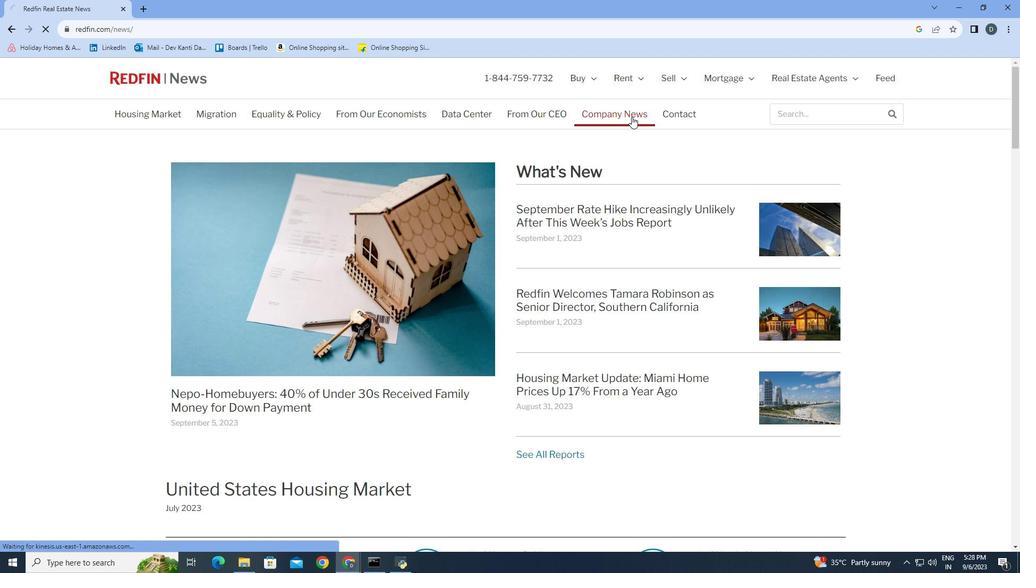 
Action: Mouse pressed left at (631, 116)
Screenshot: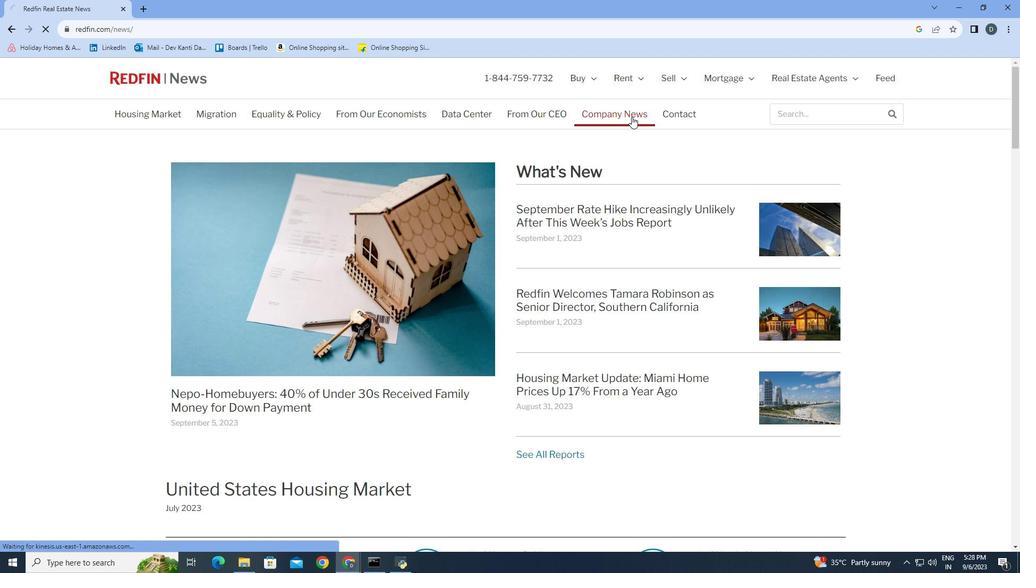 
Action: Mouse moved to (806, 163)
Screenshot: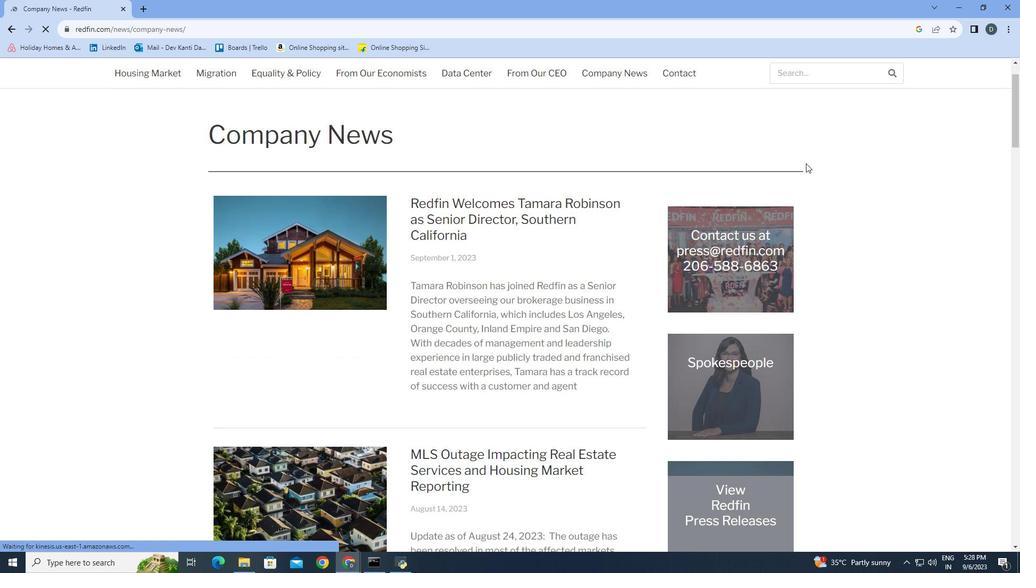
Action: Mouse scrolled (806, 163) with delta (0, 0)
Screenshot: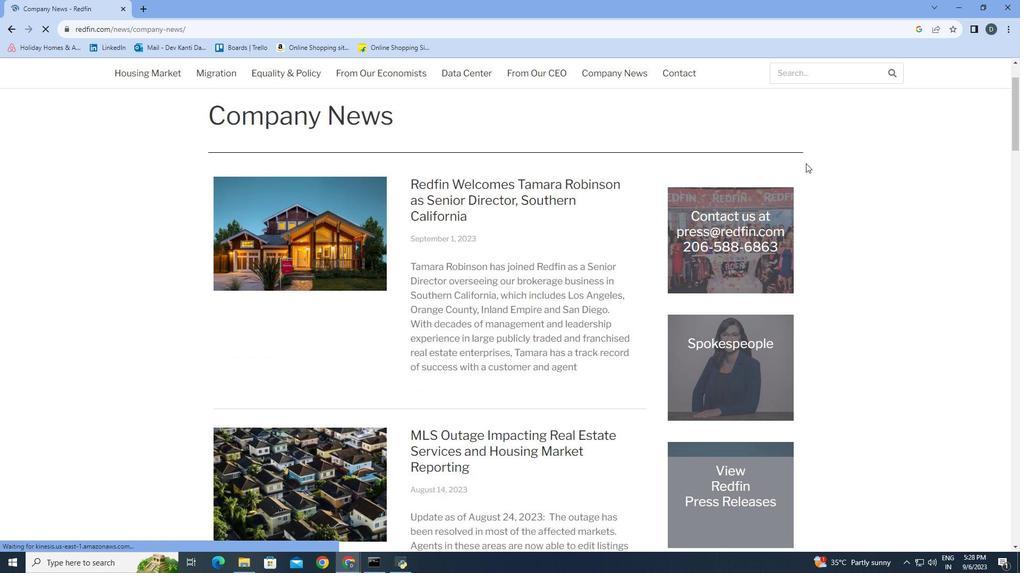 
Action: Mouse scrolled (806, 163) with delta (0, 0)
Screenshot: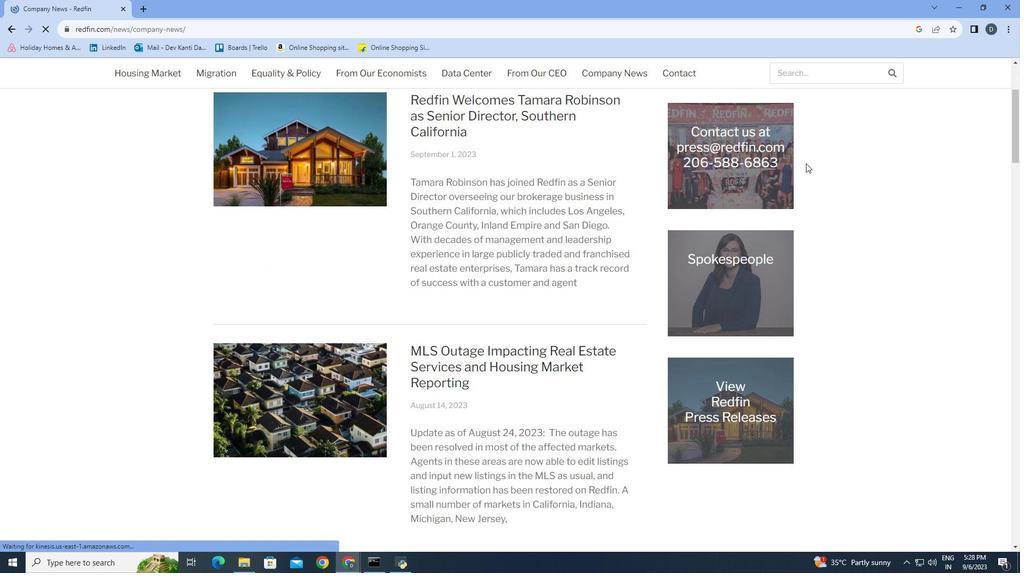 
Action: Mouse scrolled (806, 163) with delta (0, 0)
Screenshot: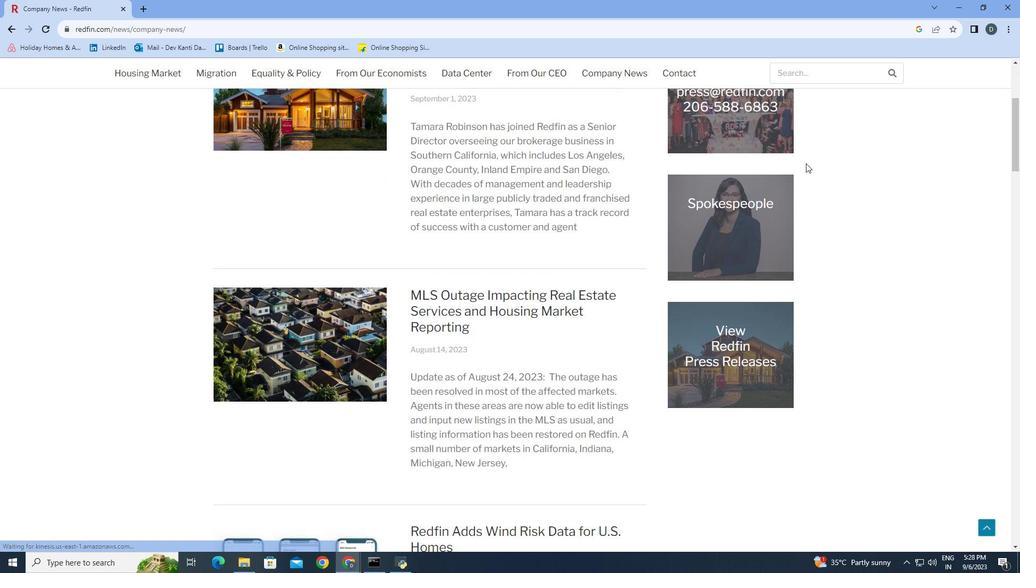 
Action: Mouse scrolled (806, 163) with delta (0, 0)
Screenshot: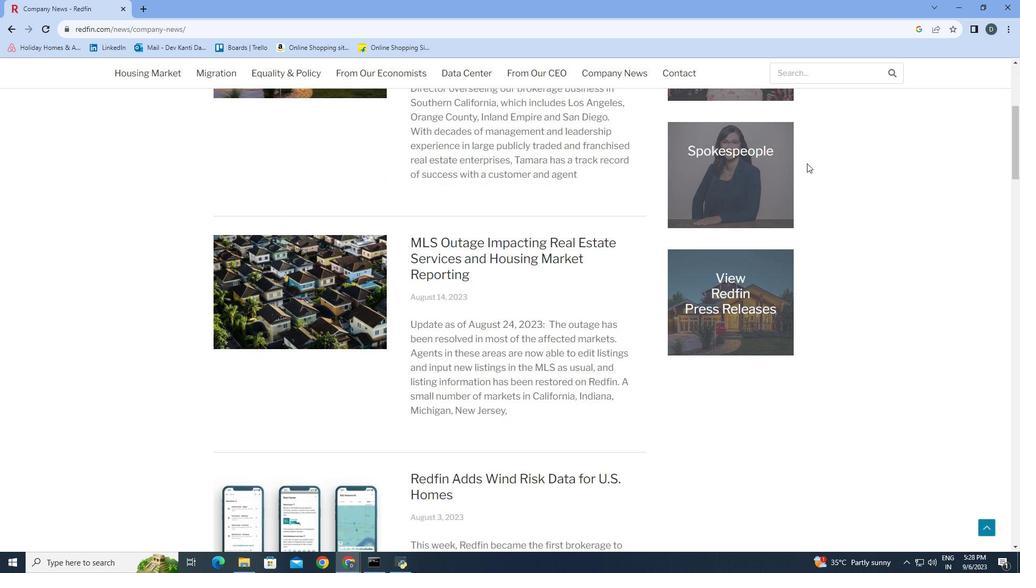 
Action: Mouse scrolled (806, 163) with delta (0, 0)
Screenshot: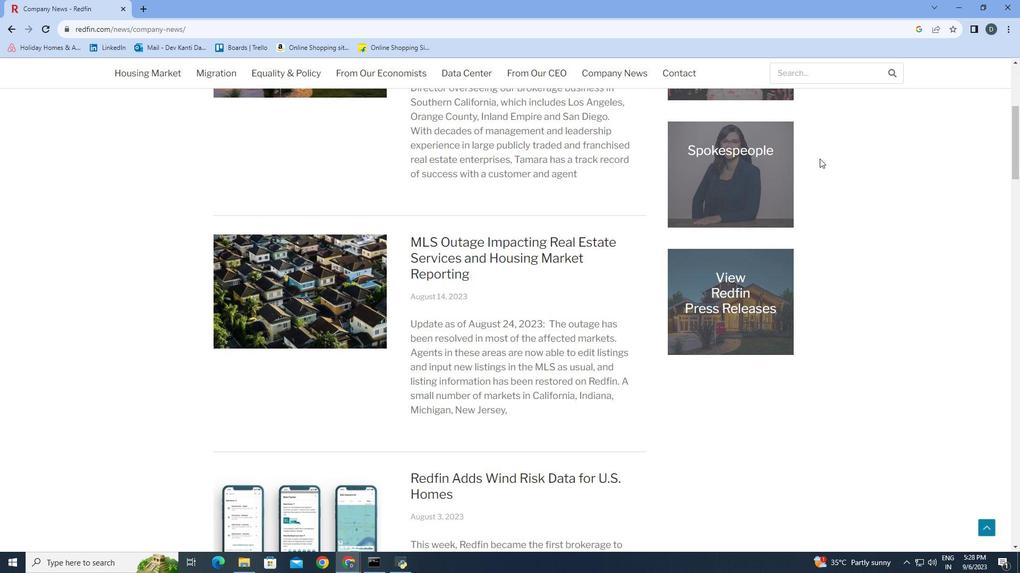 
Action: Mouse moved to (820, 159)
Screenshot: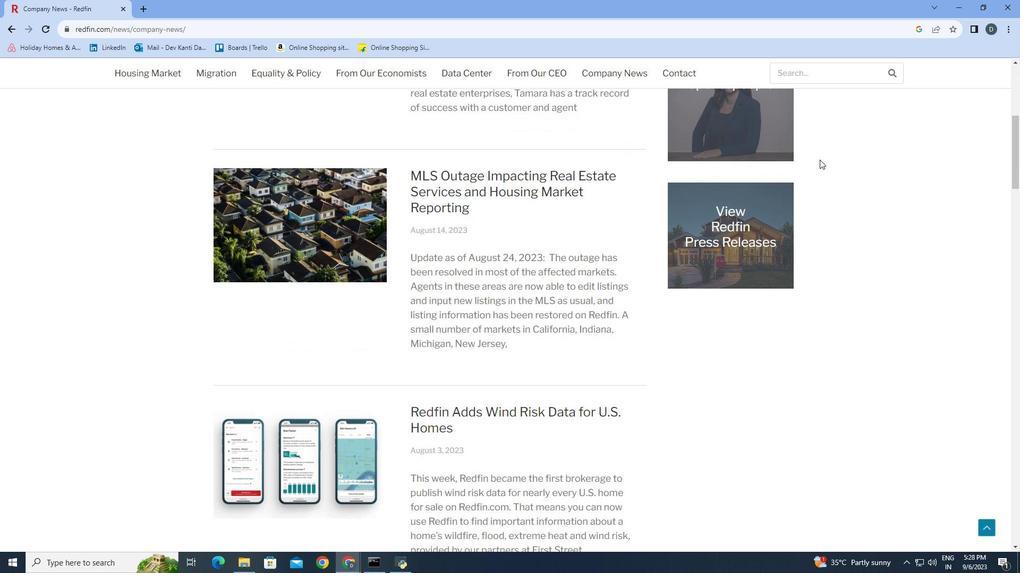 
Action: Mouse scrolled (820, 159) with delta (0, 0)
Screenshot: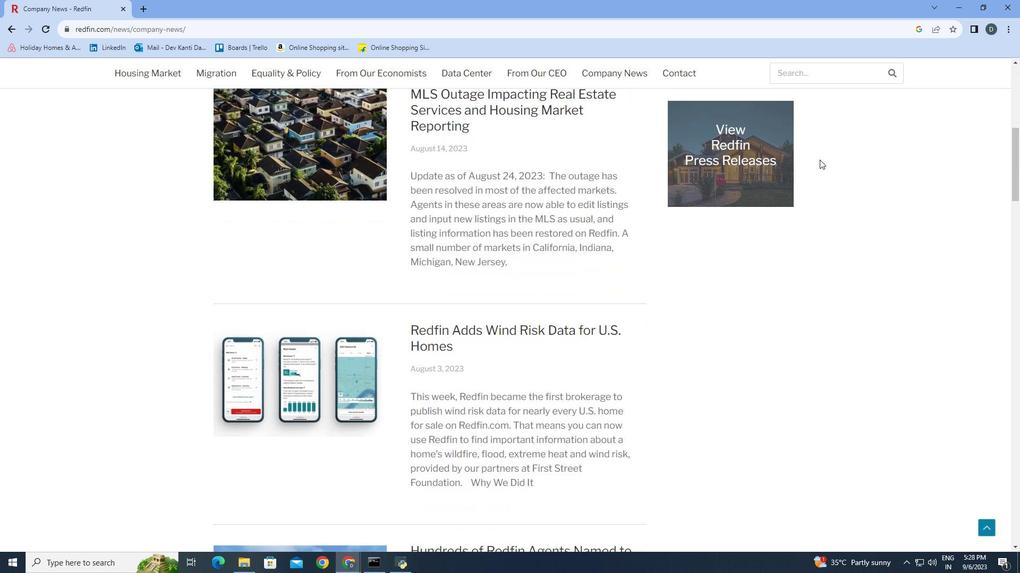 
Action: Mouse scrolled (820, 159) with delta (0, 0)
Screenshot: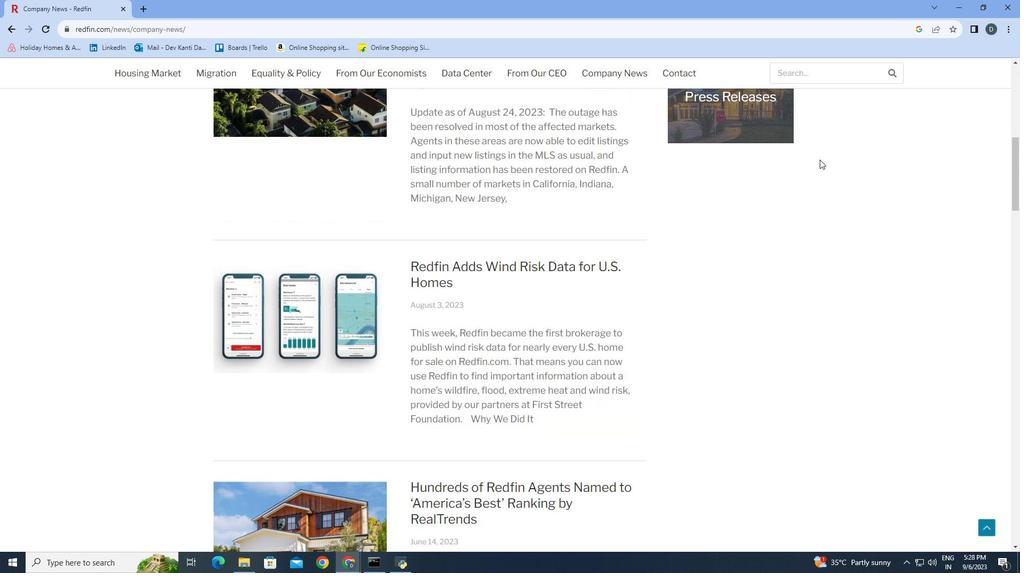 
Action: Mouse scrolled (820, 159) with delta (0, 0)
Screenshot: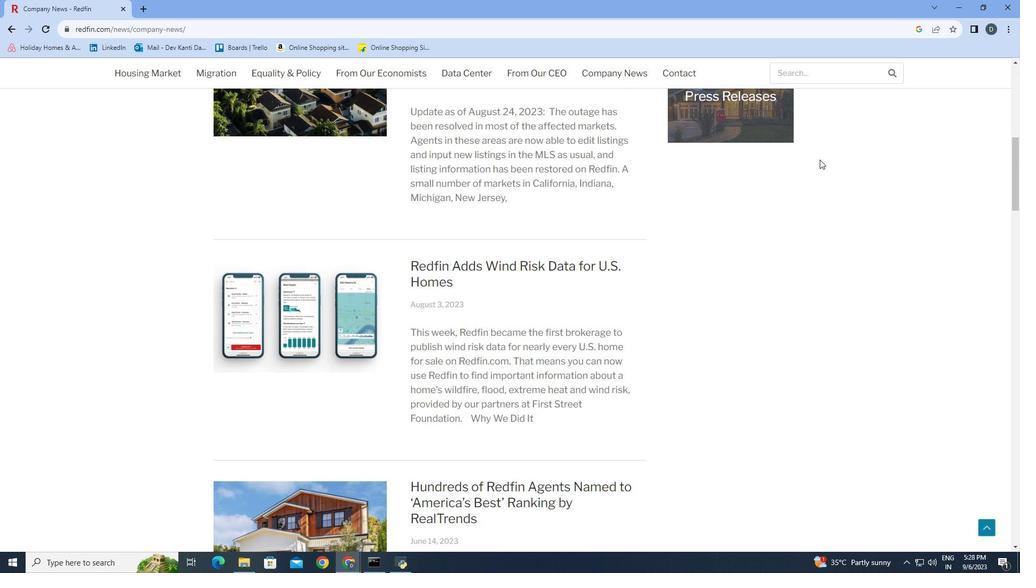 
Action: Mouse scrolled (820, 159) with delta (0, 0)
Screenshot: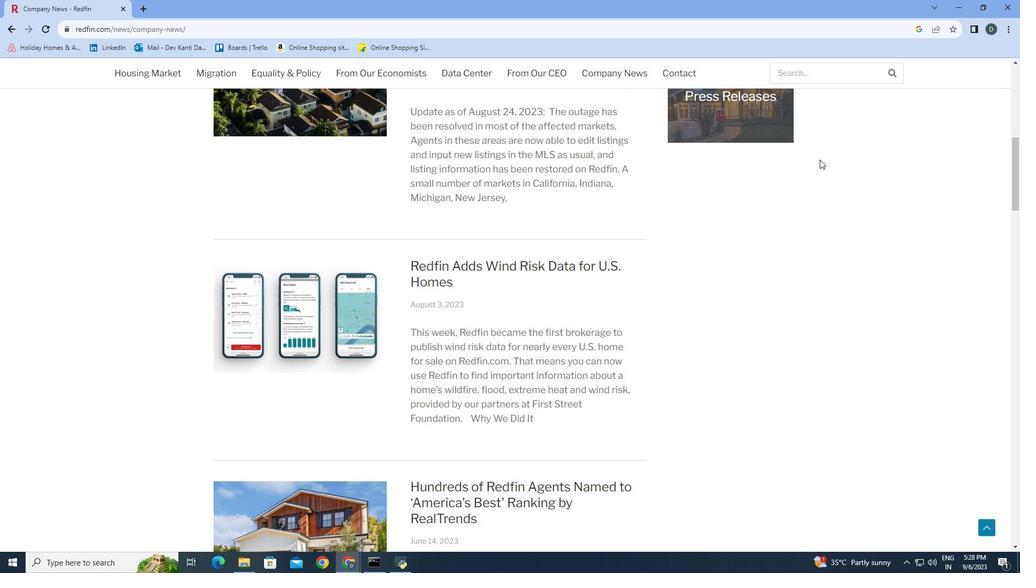 
Action: Mouse moved to (820, 160)
Screenshot: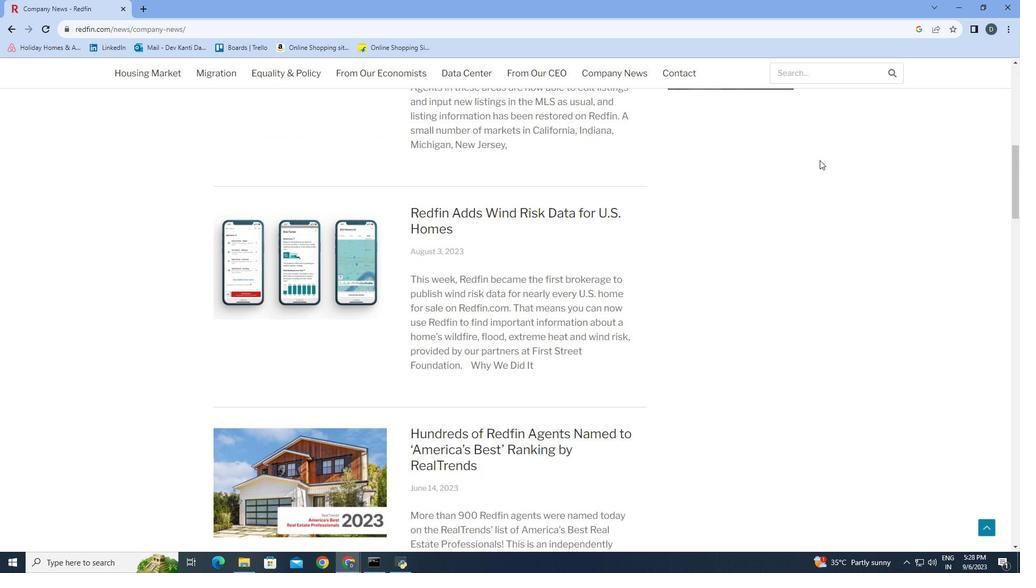 
Action: Mouse scrolled (820, 159) with delta (0, 0)
Screenshot: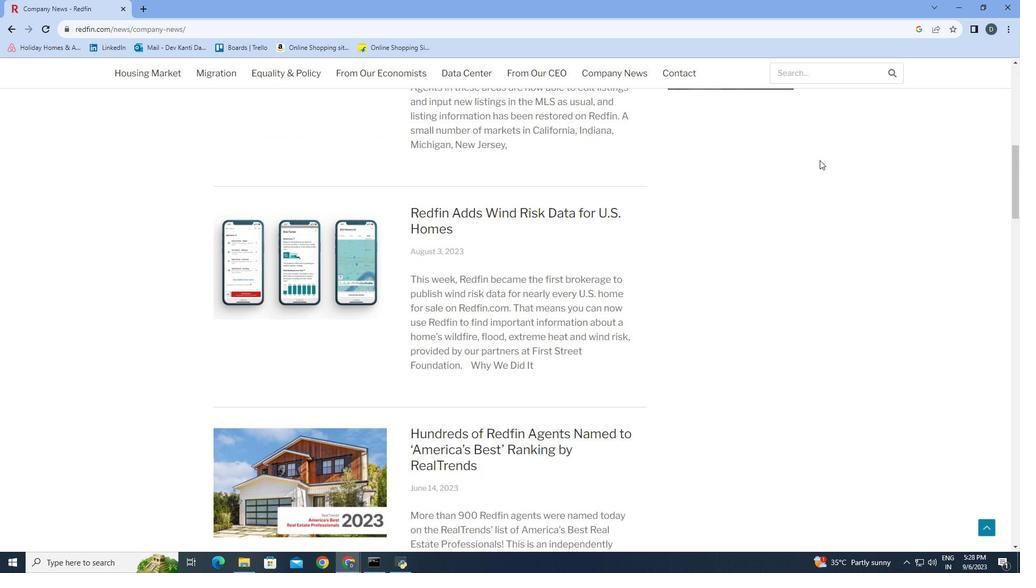
Action: Mouse scrolled (820, 159) with delta (0, 0)
Screenshot: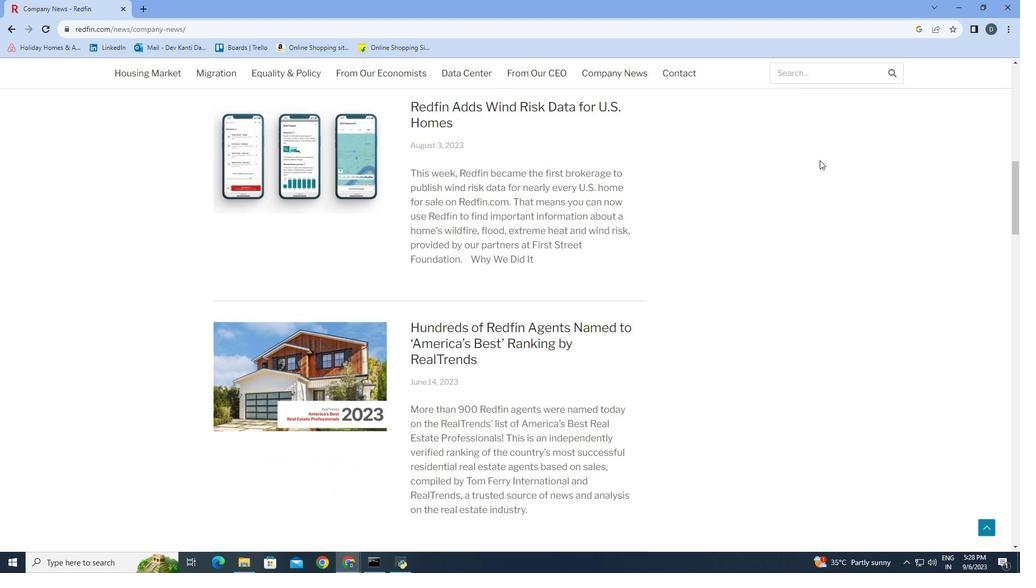 
Action: Mouse scrolled (820, 159) with delta (0, 0)
Screenshot: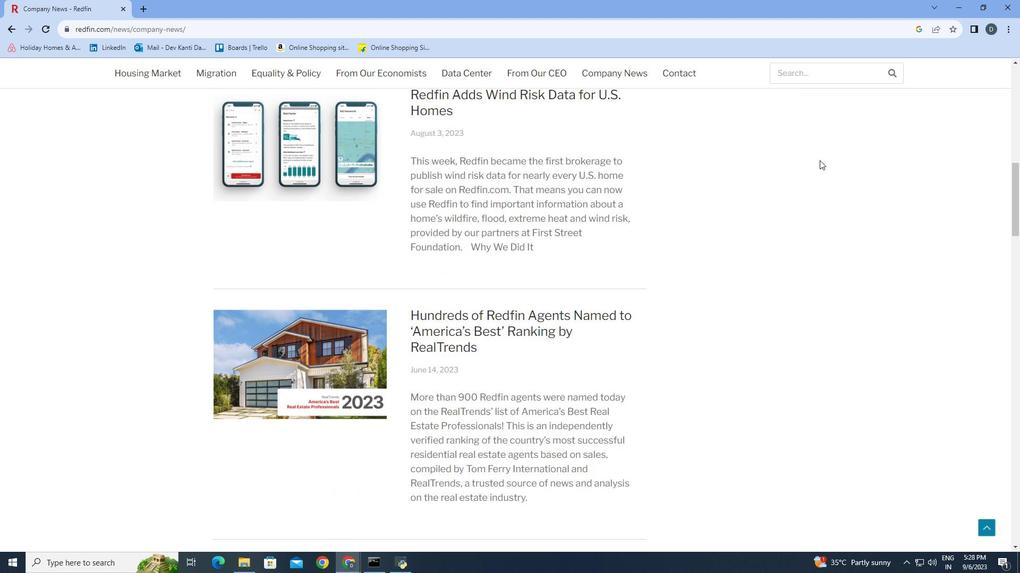 
Action: Mouse scrolled (820, 159) with delta (0, 0)
Screenshot: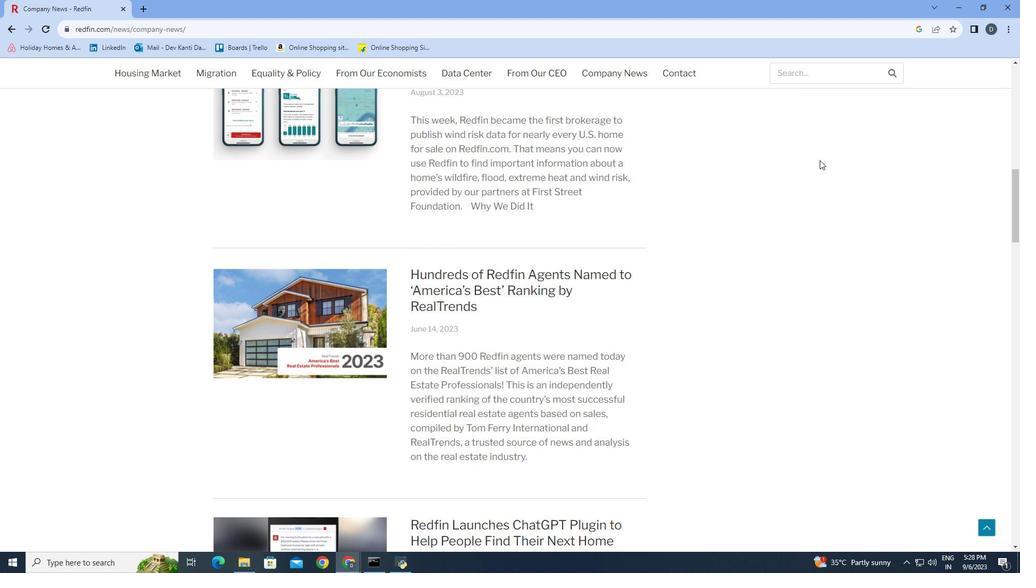
Action: Mouse scrolled (820, 159) with delta (0, 0)
Screenshot: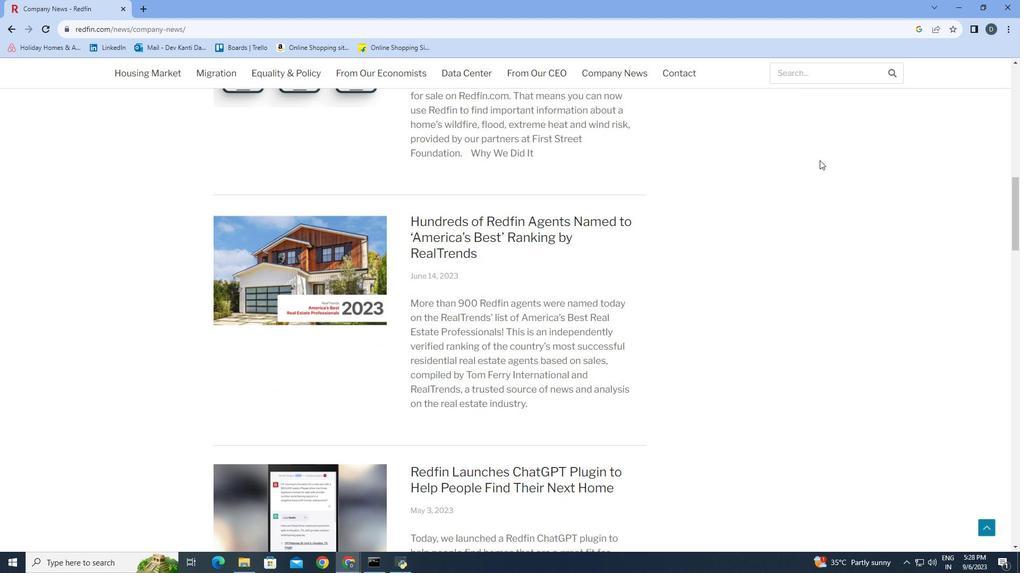 
Action: Mouse scrolled (820, 159) with delta (0, 0)
Screenshot: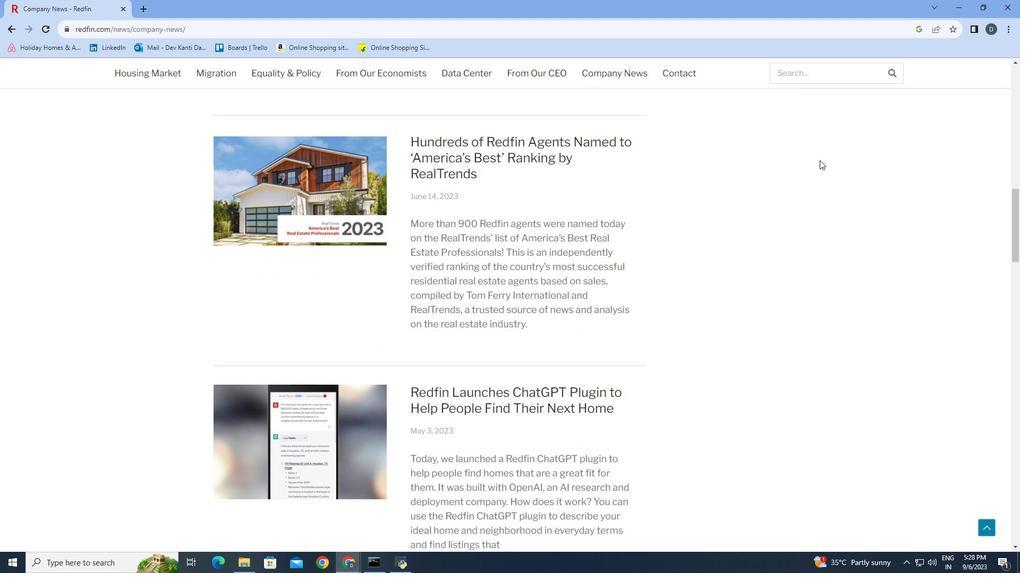 
Action: Mouse scrolled (820, 159) with delta (0, 0)
Screenshot: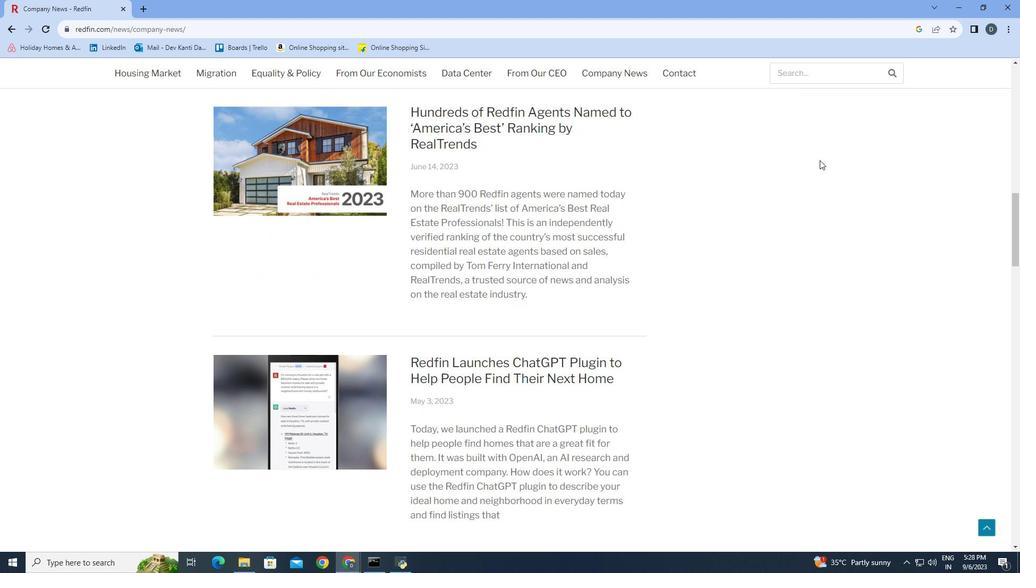 
Action: Mouse scrolled (820, 159) with delta (0, 0)
Screenshot: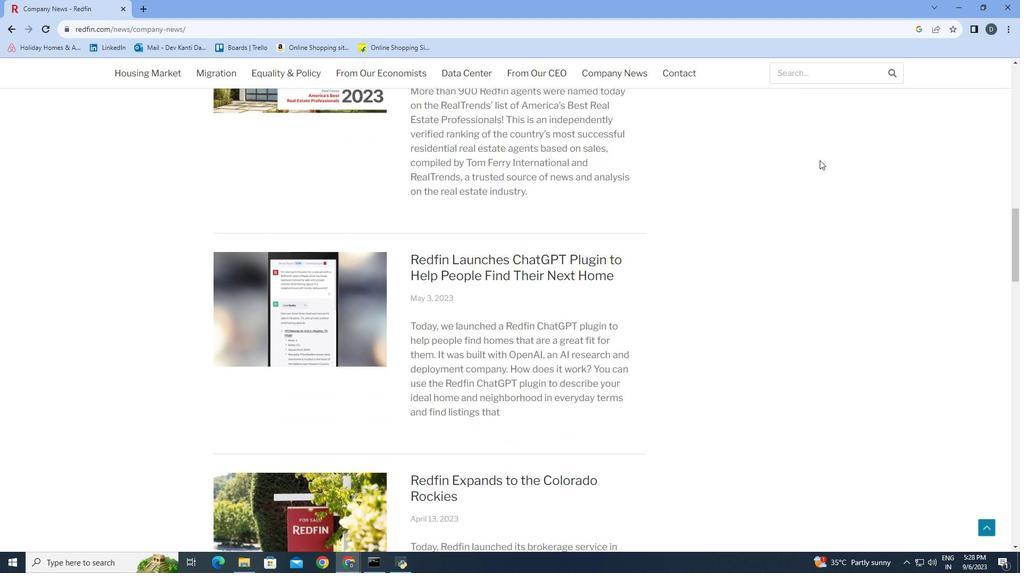 
Action: Mouse scrolled (820, 159) with delta (0, 0)
Screenshot: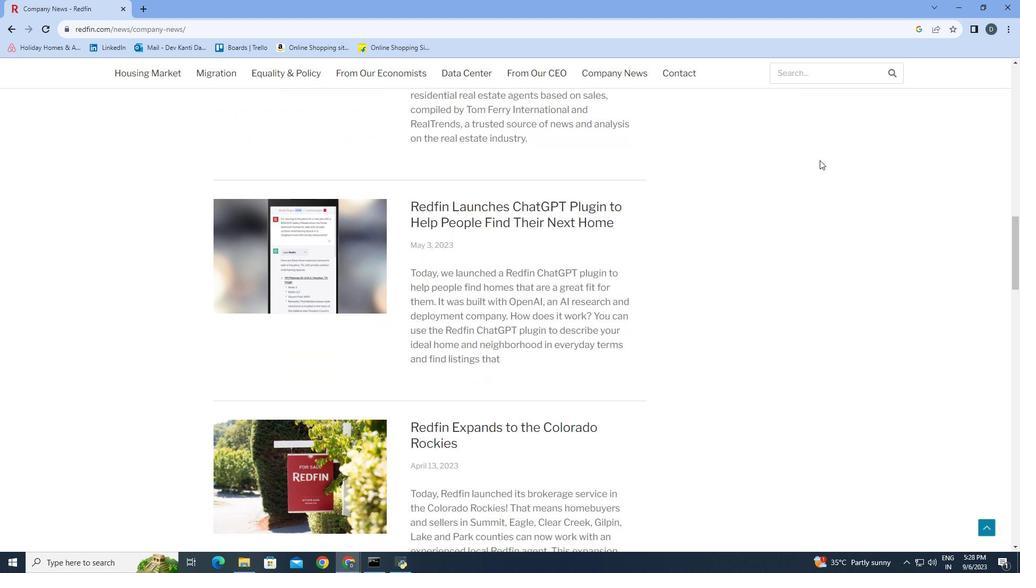 
Action: Mouse scrolled (820, 159) with delta (0, 0)
Screenshot: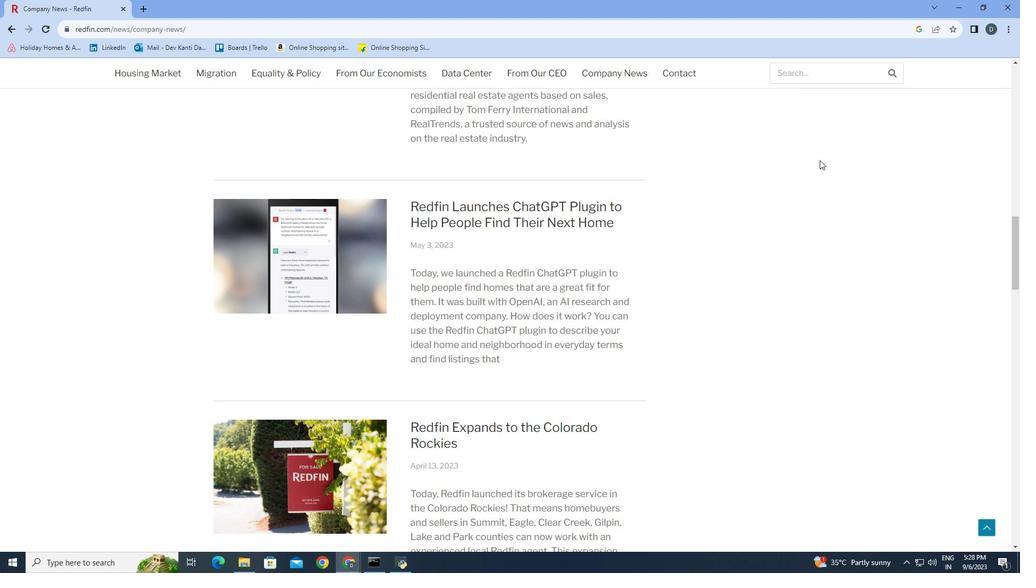 
Action: Mouse scrolled (820, 159) with delta (0, 0)
Screenshot: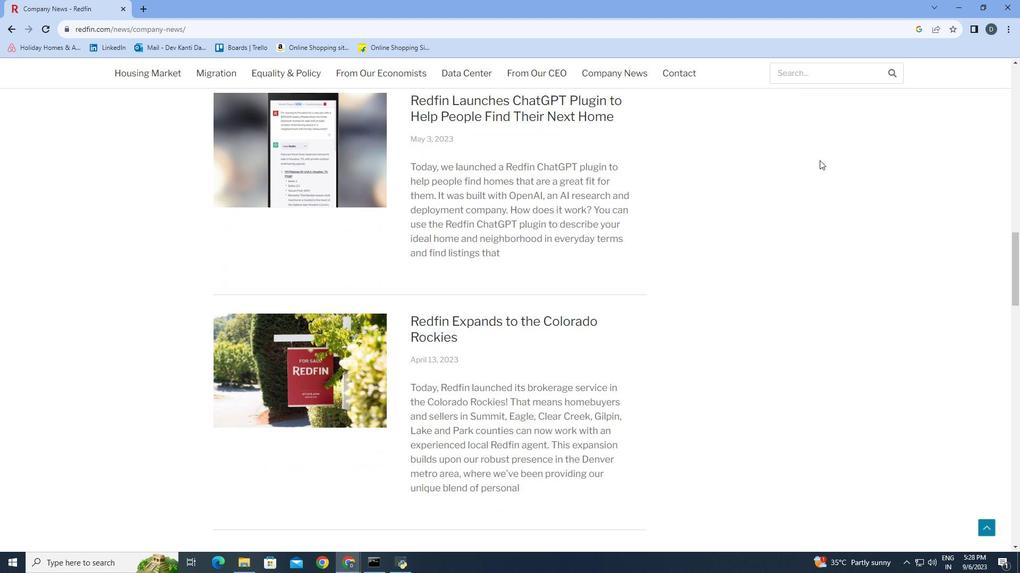 
Action: Mouse scrolled (820, 159) with delta (0, 0)
Screenshot: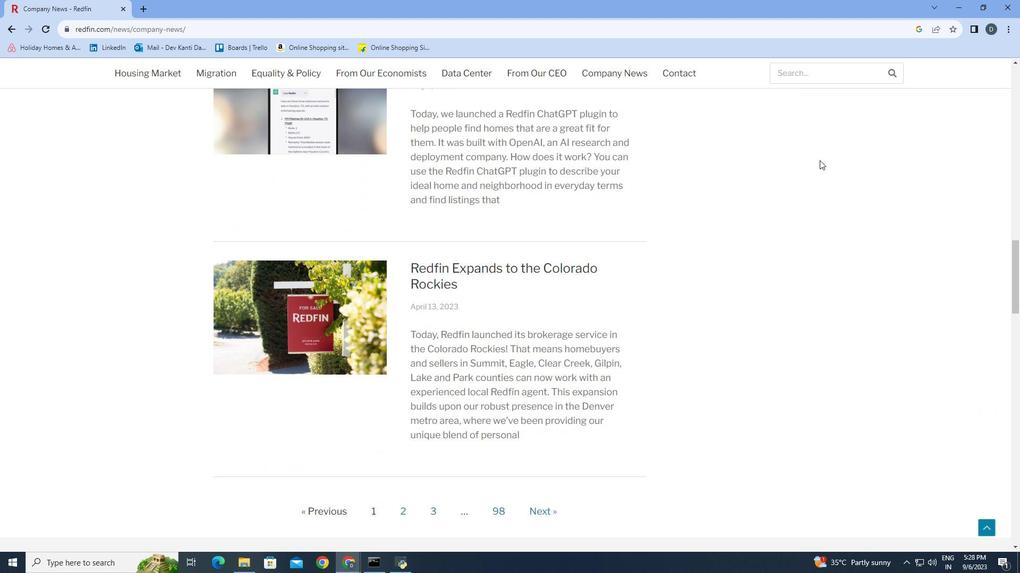 
Action: Mouse scrolled (820, 159) with delta (0, 0)
Screenshot: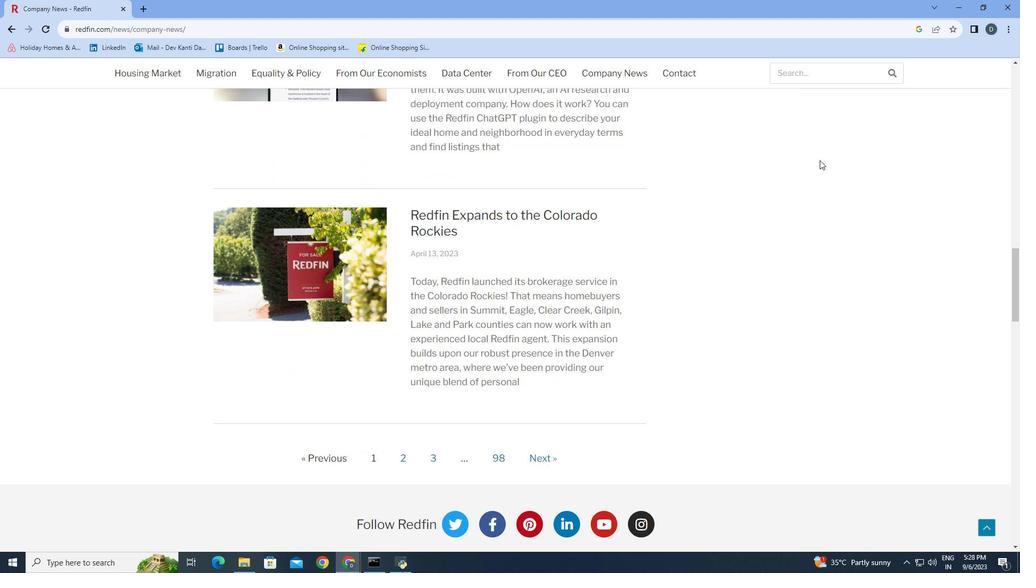 
Action: Mouse scrolled (820, 159) with delta (0, 0)
Screenshot: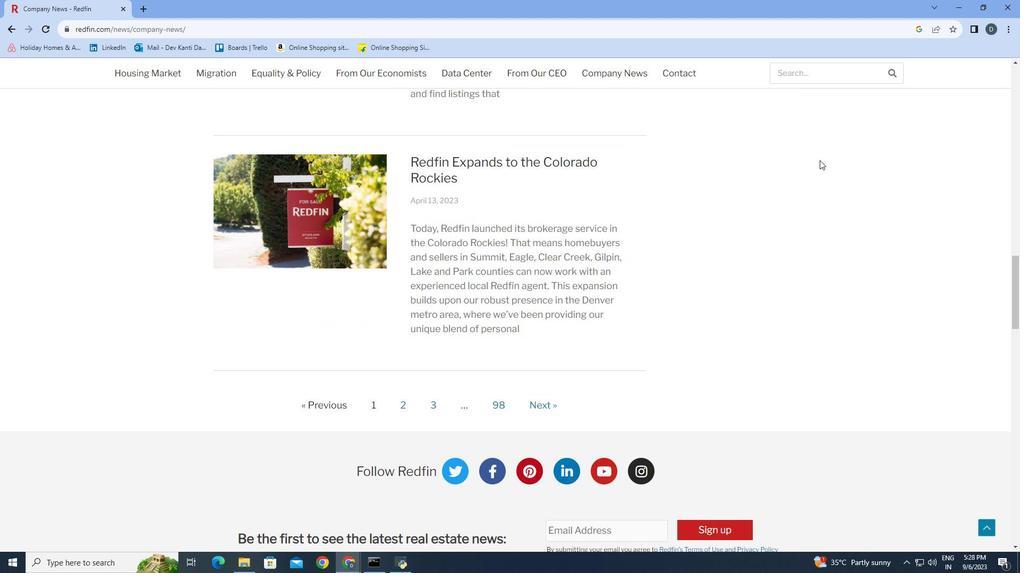 
Action: Mouse scrolled (820, 159) with delta (0, 0)
Screenshot: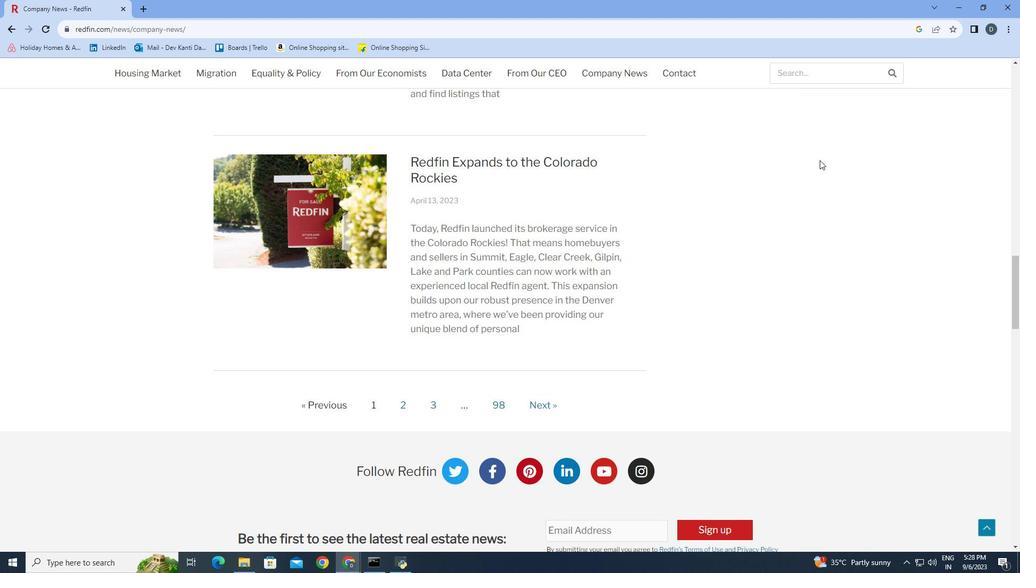 
Action: Mouse moved to (821, 161)
Screenshot: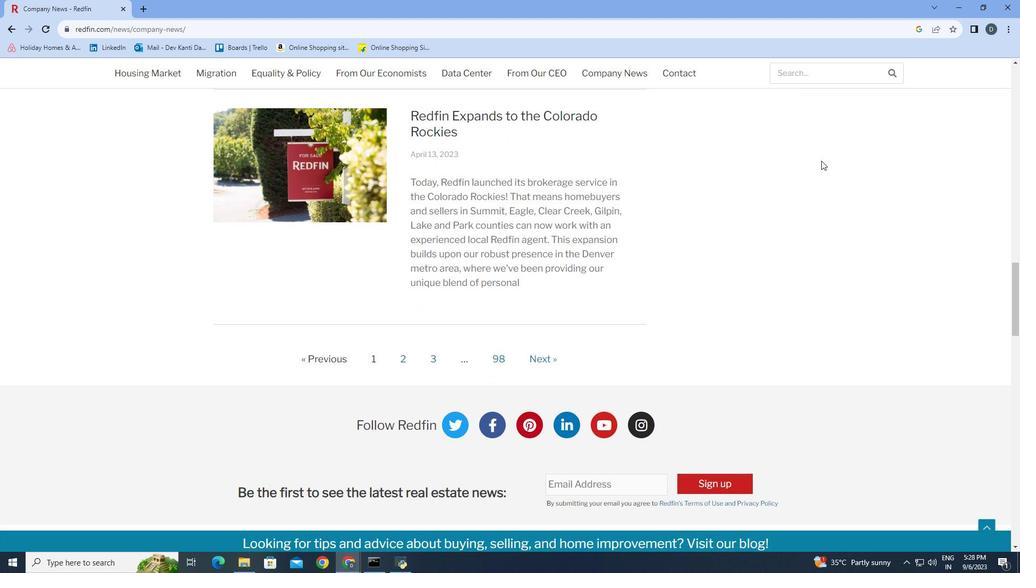 
Action: Mouse scrolled (821, 160) with delta (0, 0)
Screenshot: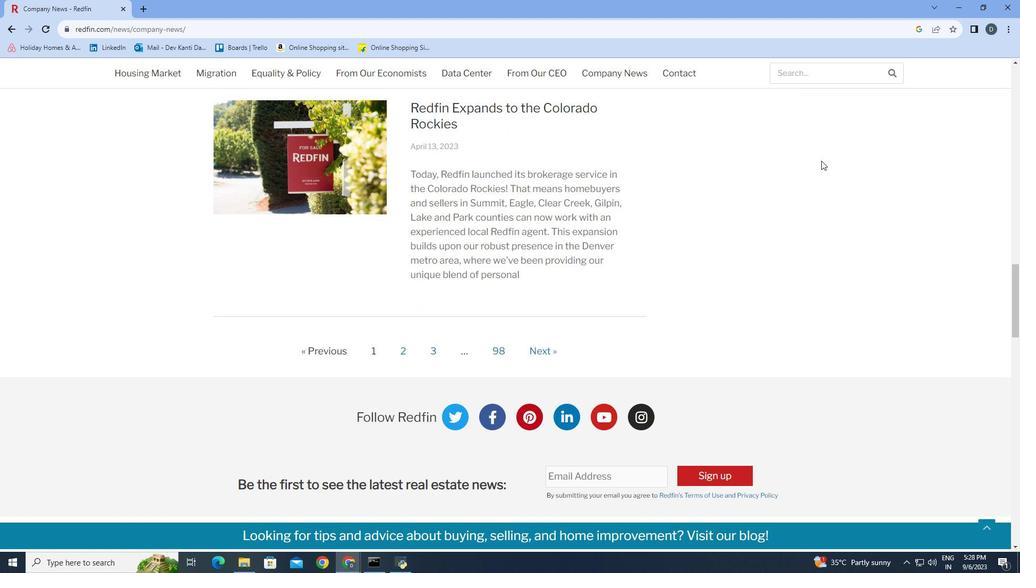
Action: Mouse scrolled (821, 160) with delta (0, 0)
Screenshot: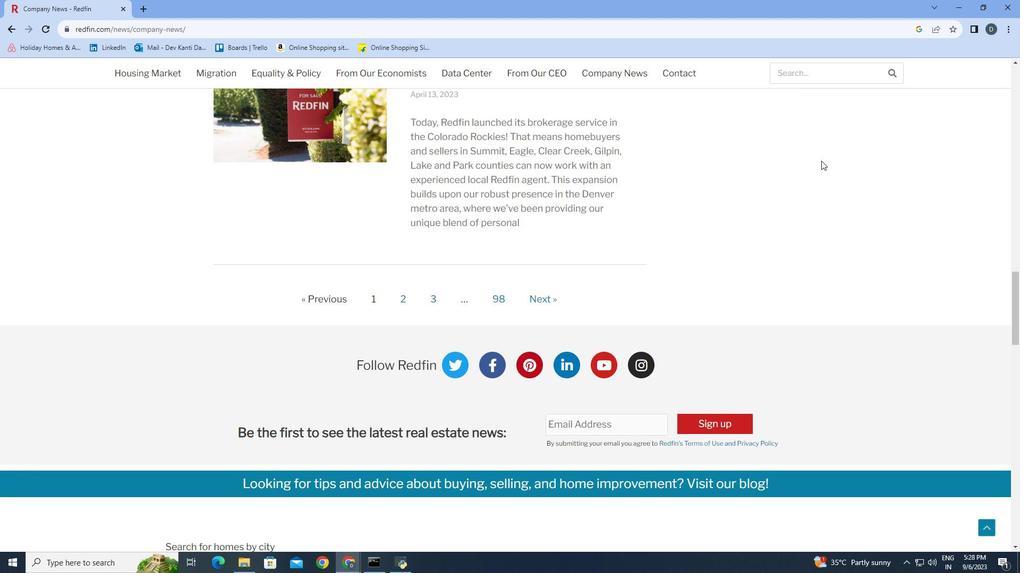 
Action: Mouse scrolled (821, 160) with delta (0, 0)
Screenshot: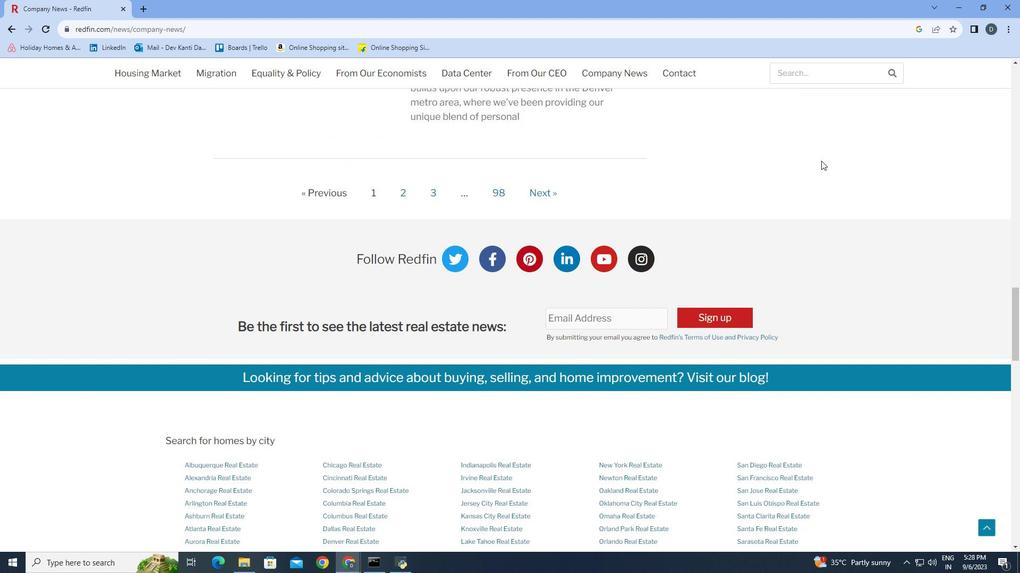 
Action: Mouse scrolled (821, 160) with delta (0, 0)
Screenshot: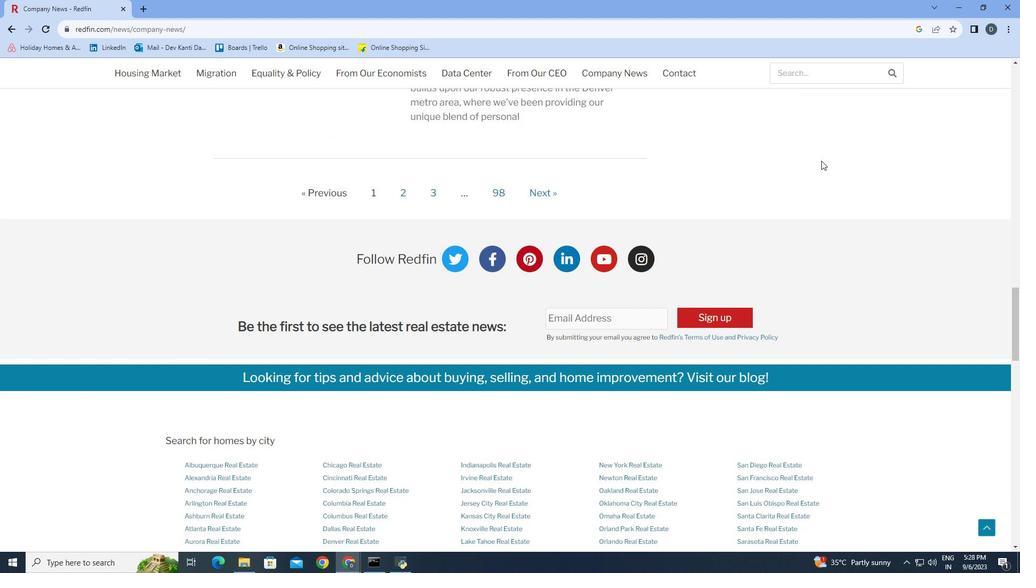 
Action: Mouse scrolled (821, 160) with delta (0, 0)
Screenshot: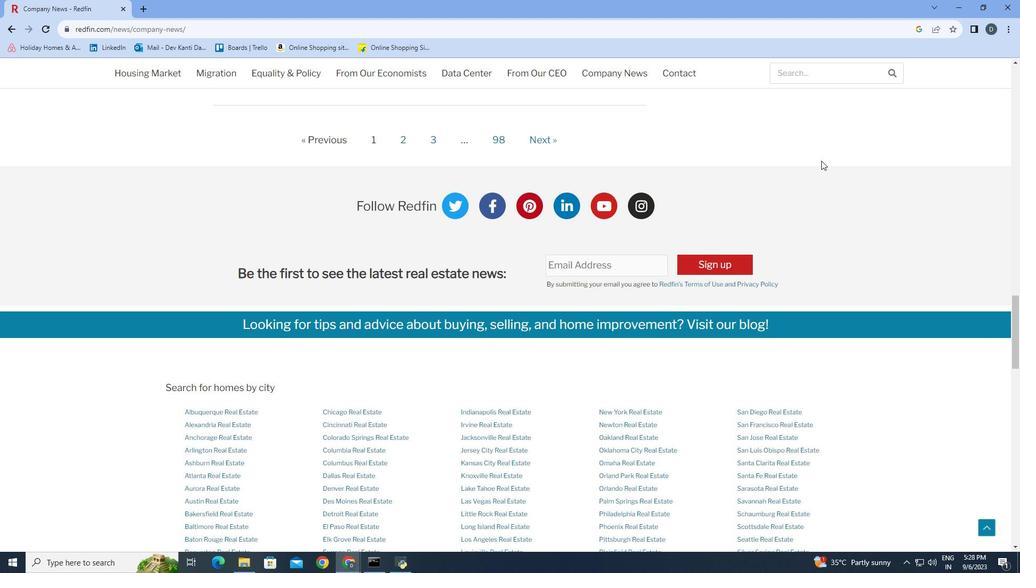 
Action: Mouse scrolled (821, 160) with delta (0, 0)
Screenshot: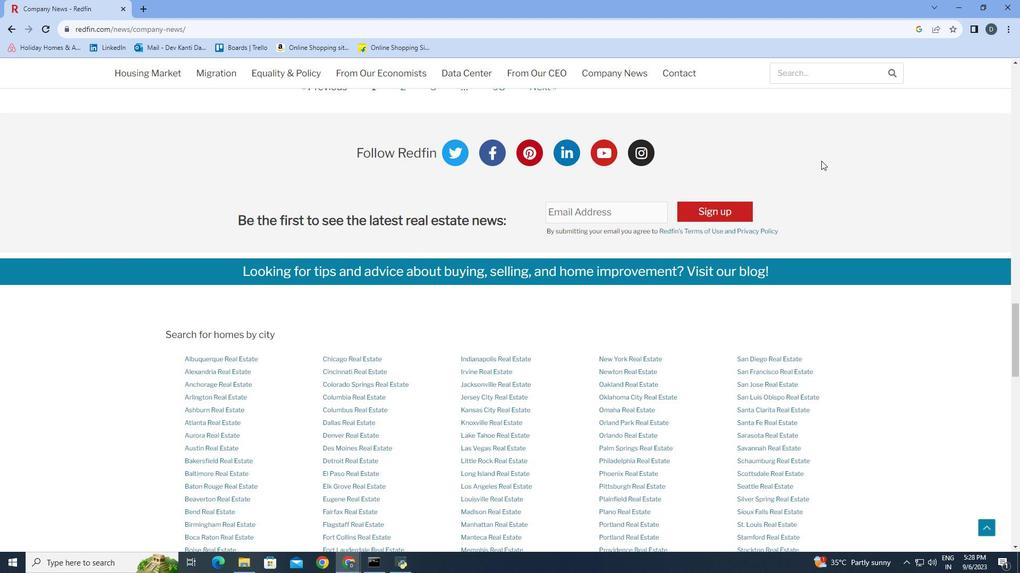 
Action: Mouse scrolled (821, 160) with delta (0, 0)
Screenshot: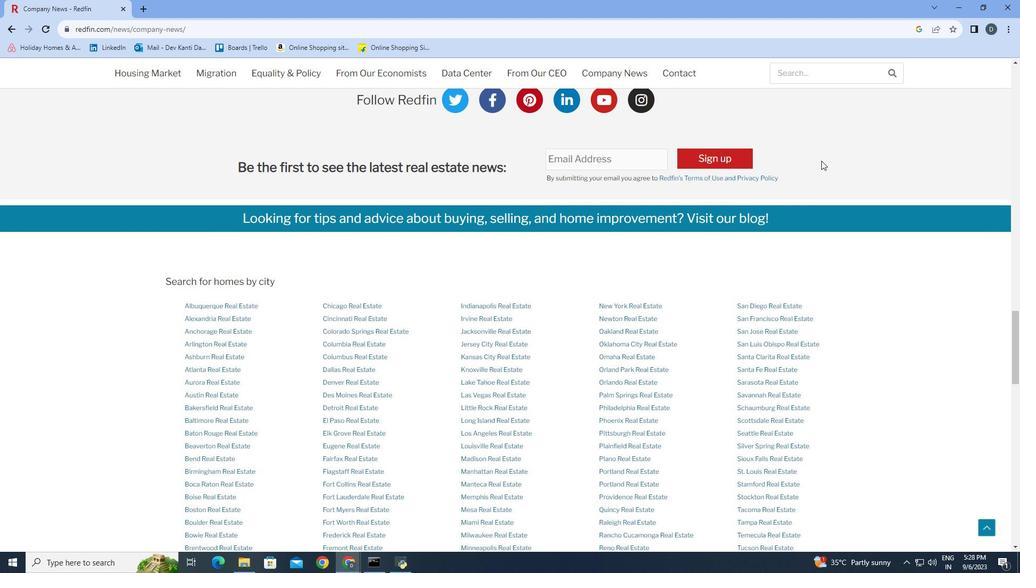 
Action: Mouse scrolled (821, 160) with delta (0, 0)
Screenshot: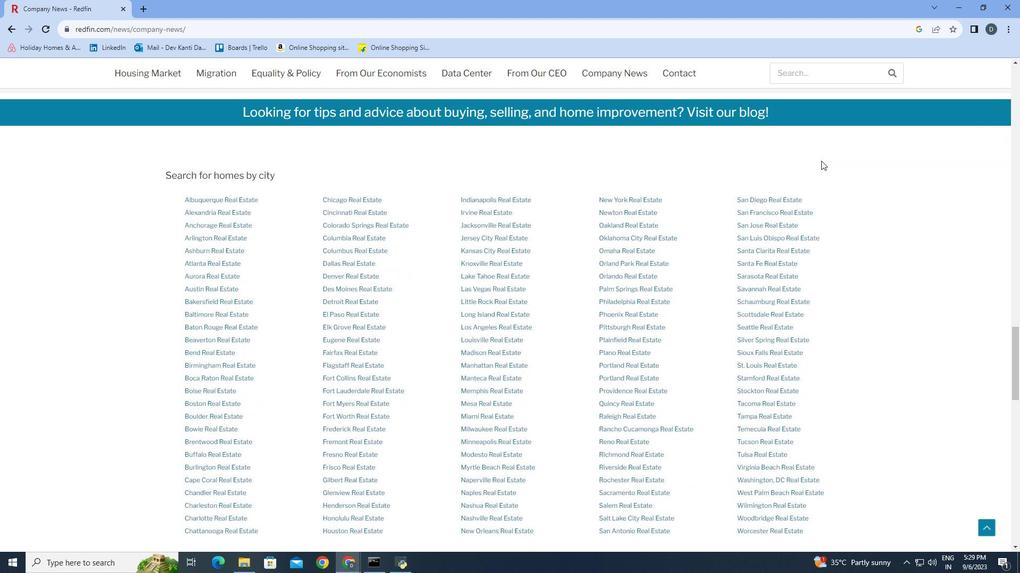 
Action: Mouse scrolled (821, 160) with delta (0, 0)
Screenshot: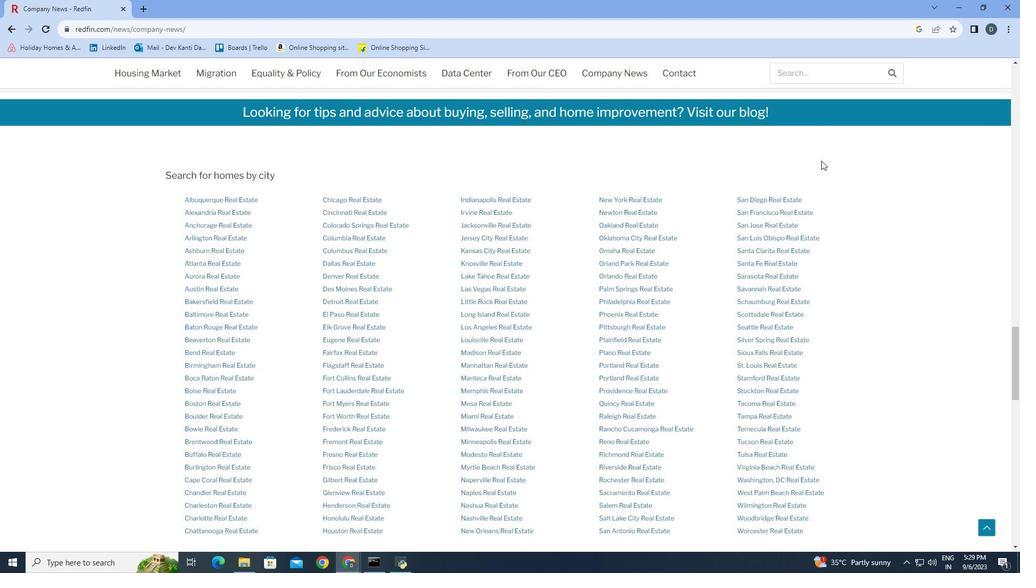 
Action: Mouse scrolled (821, 160) with delta (0, 0)
Screenshot: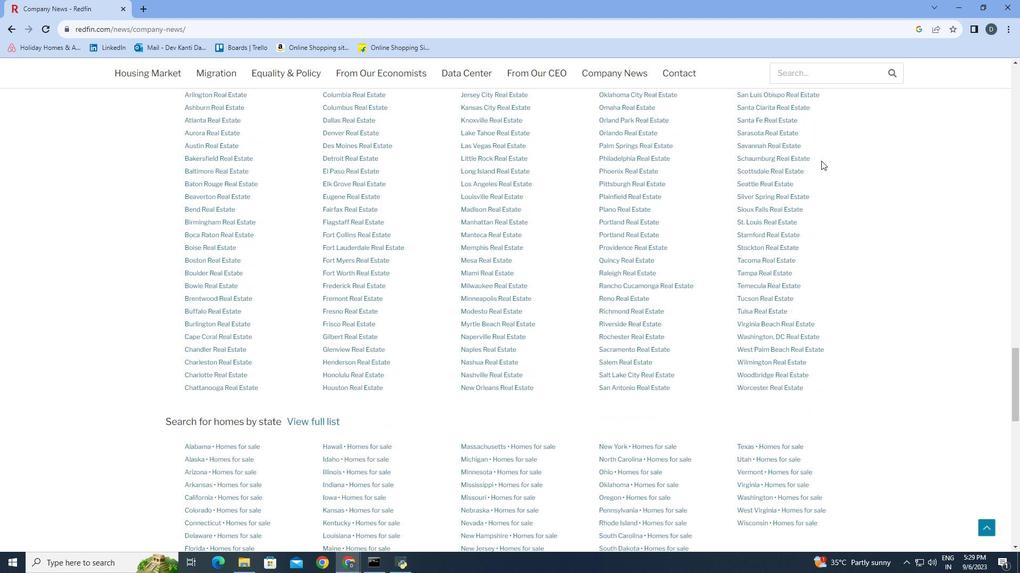 
Action: Mouse scrolled (821, 160) with delta (0, 0)
Screenshot: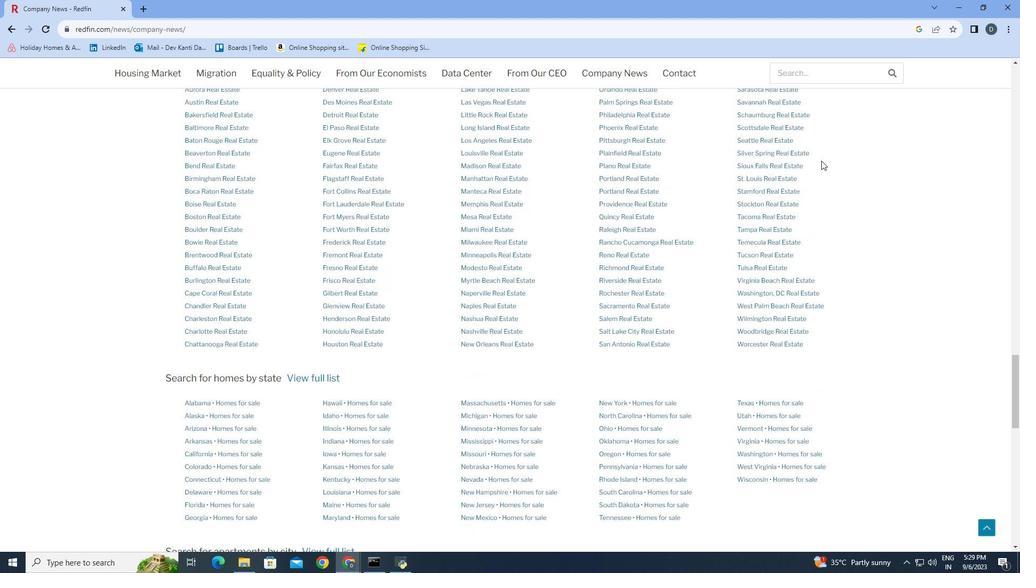 
Action: Mouse scrolled (821, 160) with delta (0, 0)
Screenshot: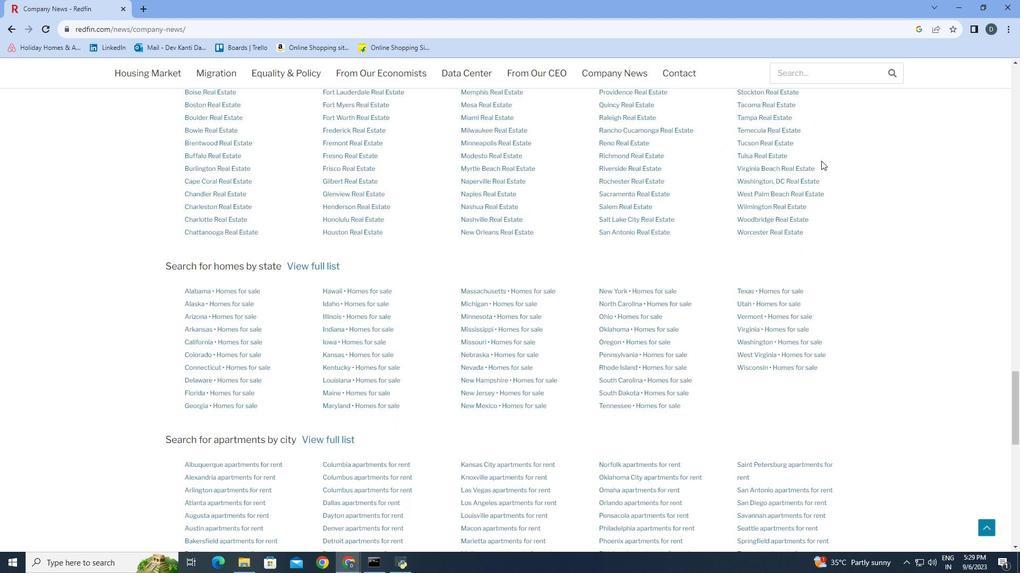 
Action: Mouse scrolled (821, 160) with delta (0, 0)
Screenshot: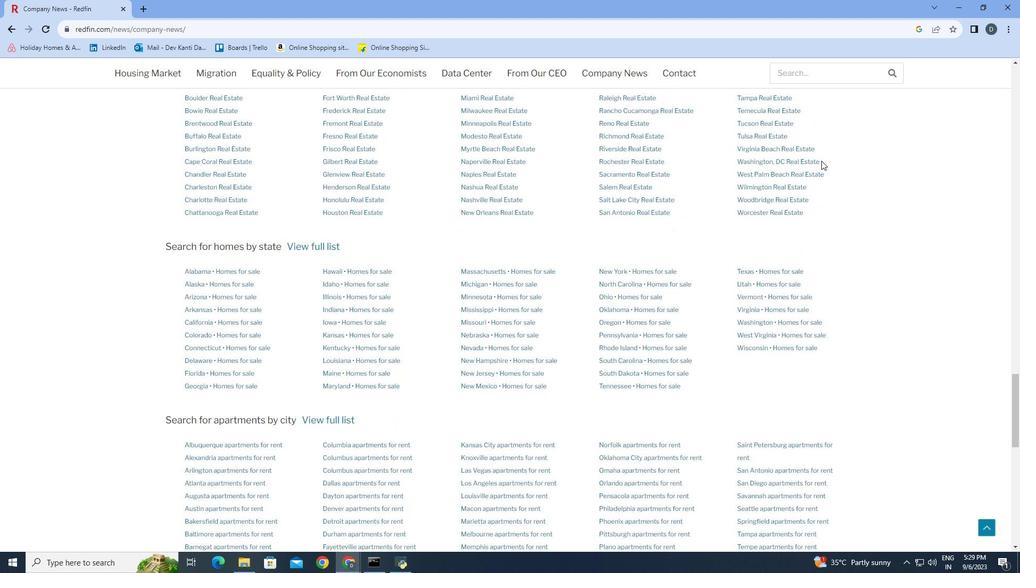 
Action: Mouse scrolled (821, 160) with delta (0, 0)
Screenshot: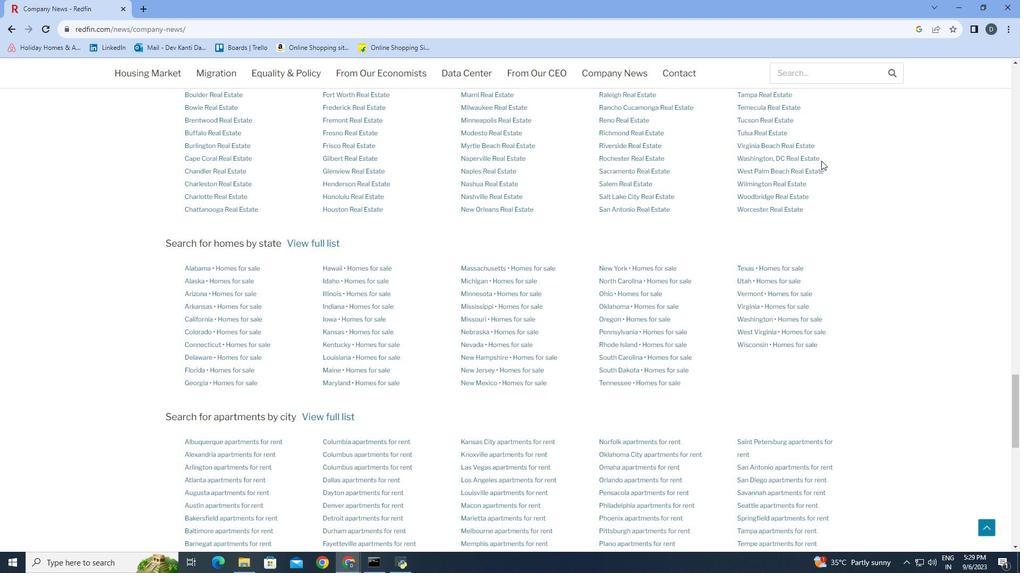 
Action: Mouse scrolled (821, 160) with delta (0, 0)
Screenshot: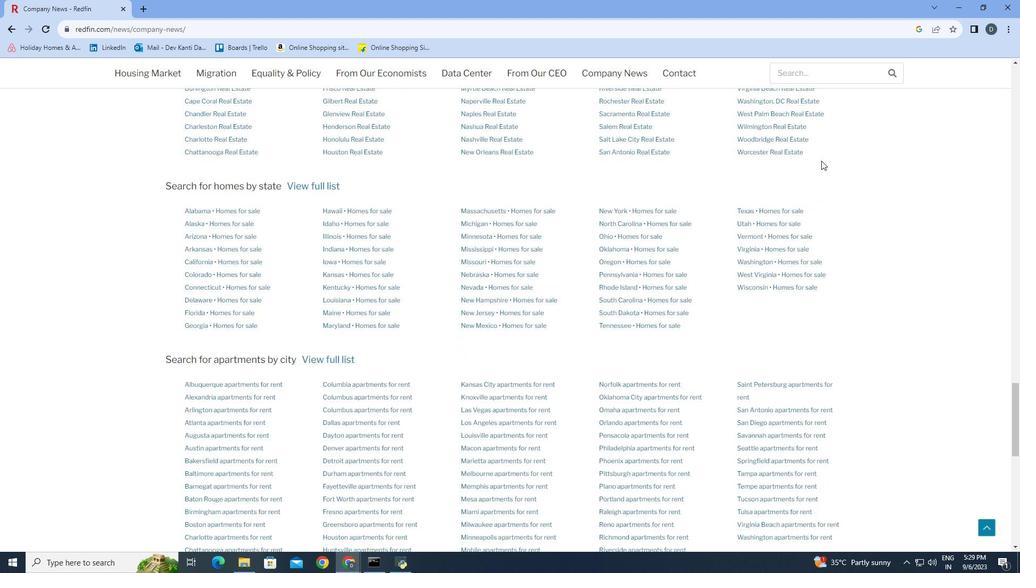 
Action: Mouse scrolled (821, 160) with delta (0, 0)
Screenshot: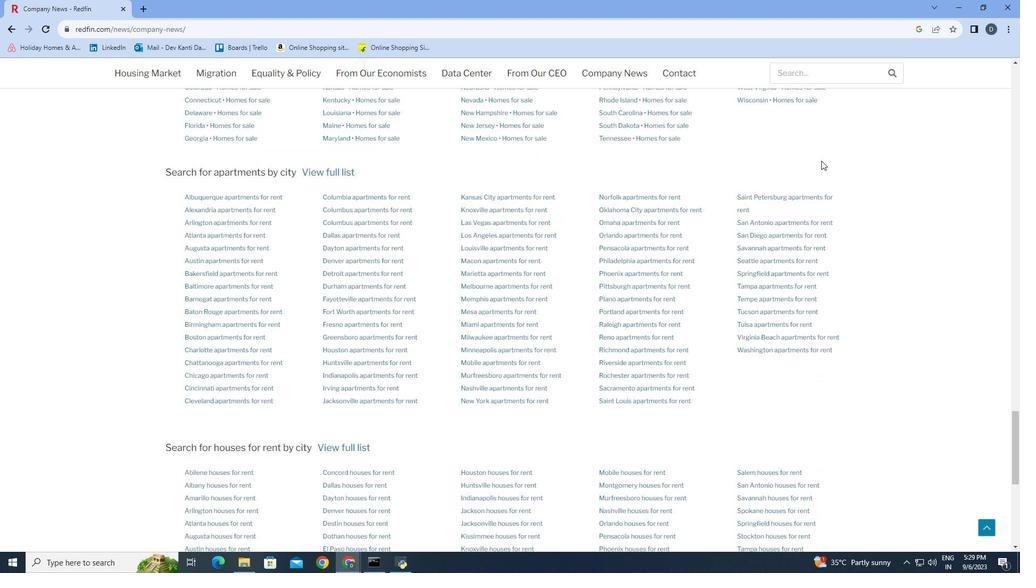 
Action: Mouse scrolled (821, 160) with delta (0, 0)
Screenshot: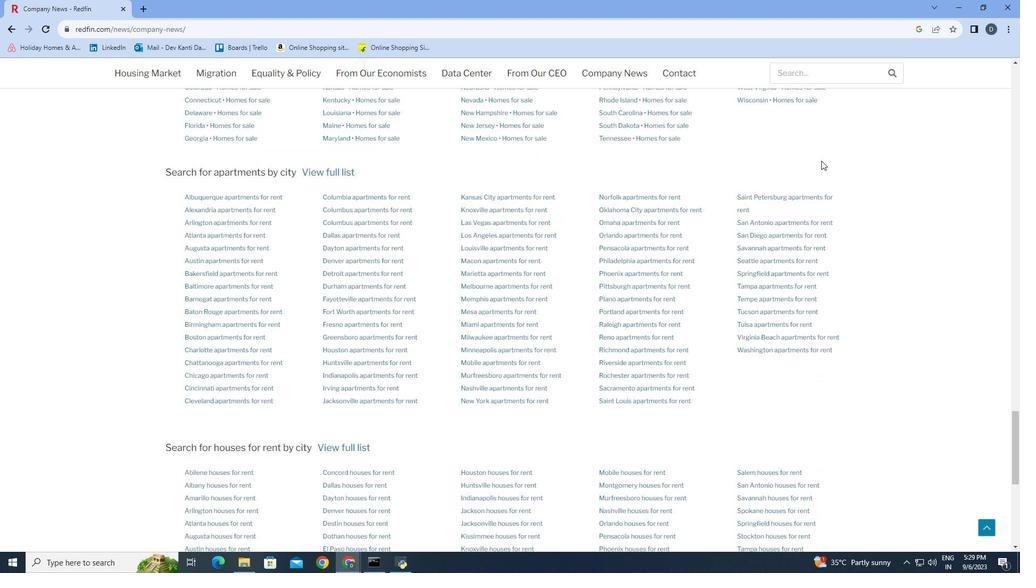 
Action: Mouse scrolled (821, 160) with delta (0, 0)
Screenshot: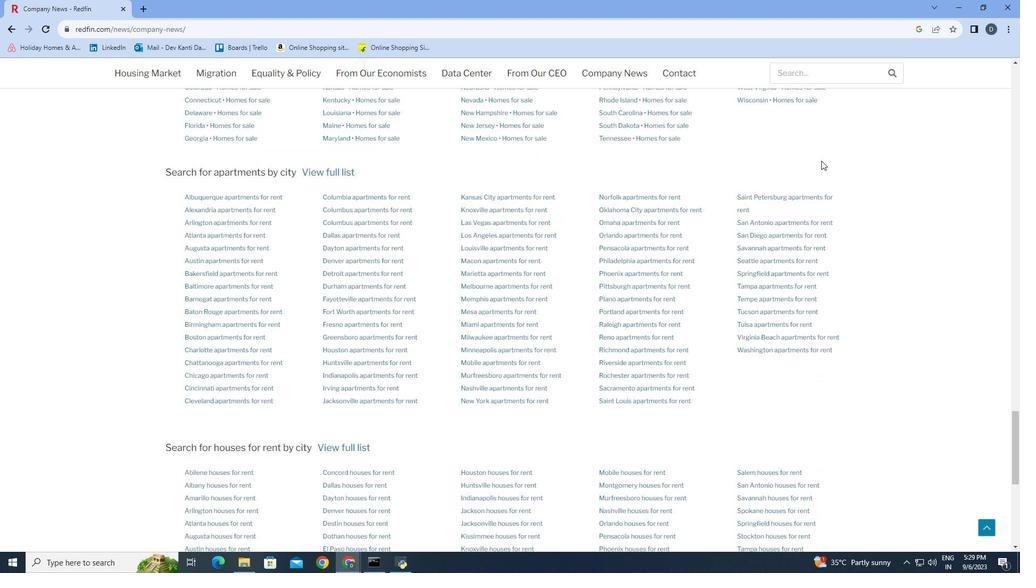
Action: Mouse scrolled (821, 160) with delta (0, 0)
Screenshot: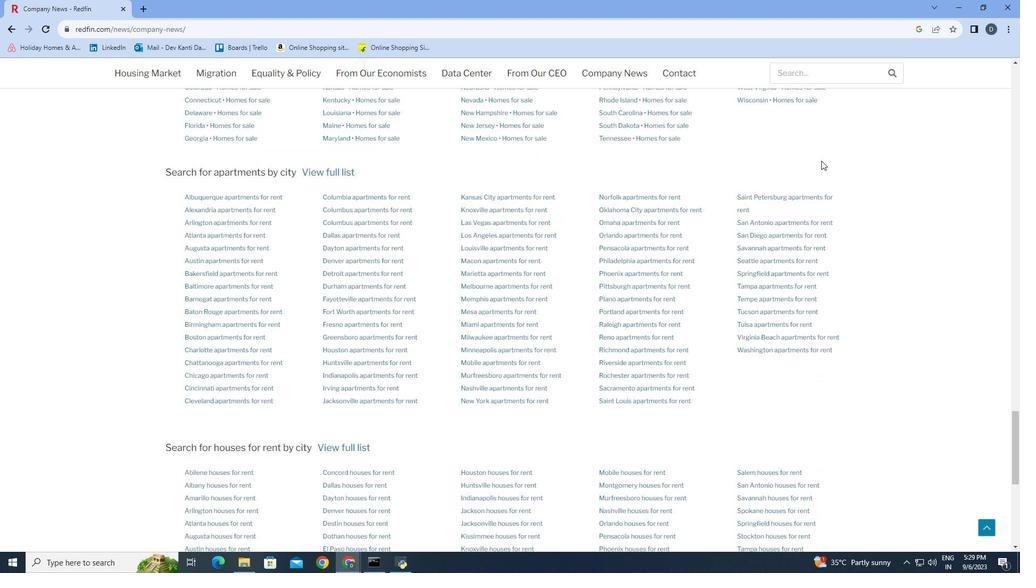 
Action: Mouse scrolled (821, 160) with delta (0, 0)
Screenshot: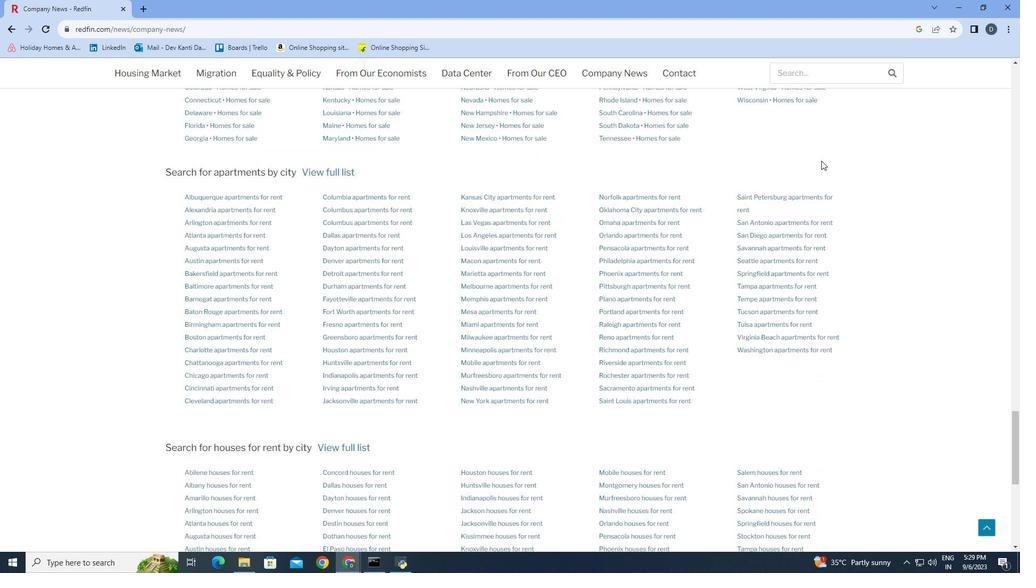 
Action: Mouse scrolled (821, 160) with delta (0, 0)
Screenshot: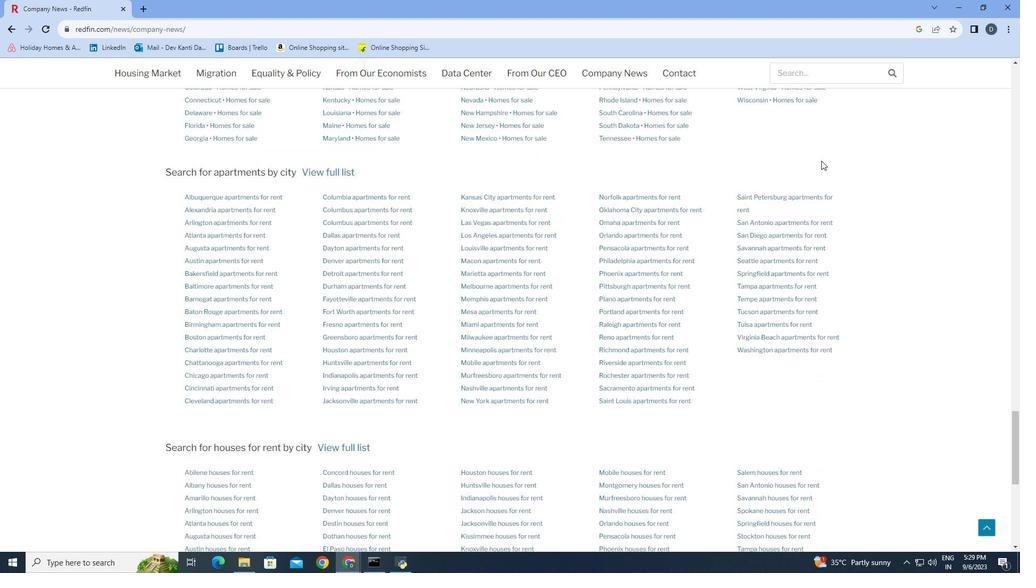 
